 Task: Look for products in the category "Toothpaste" from Jason only.
Action: Mouse moved to (1020, 367)
Screenshot: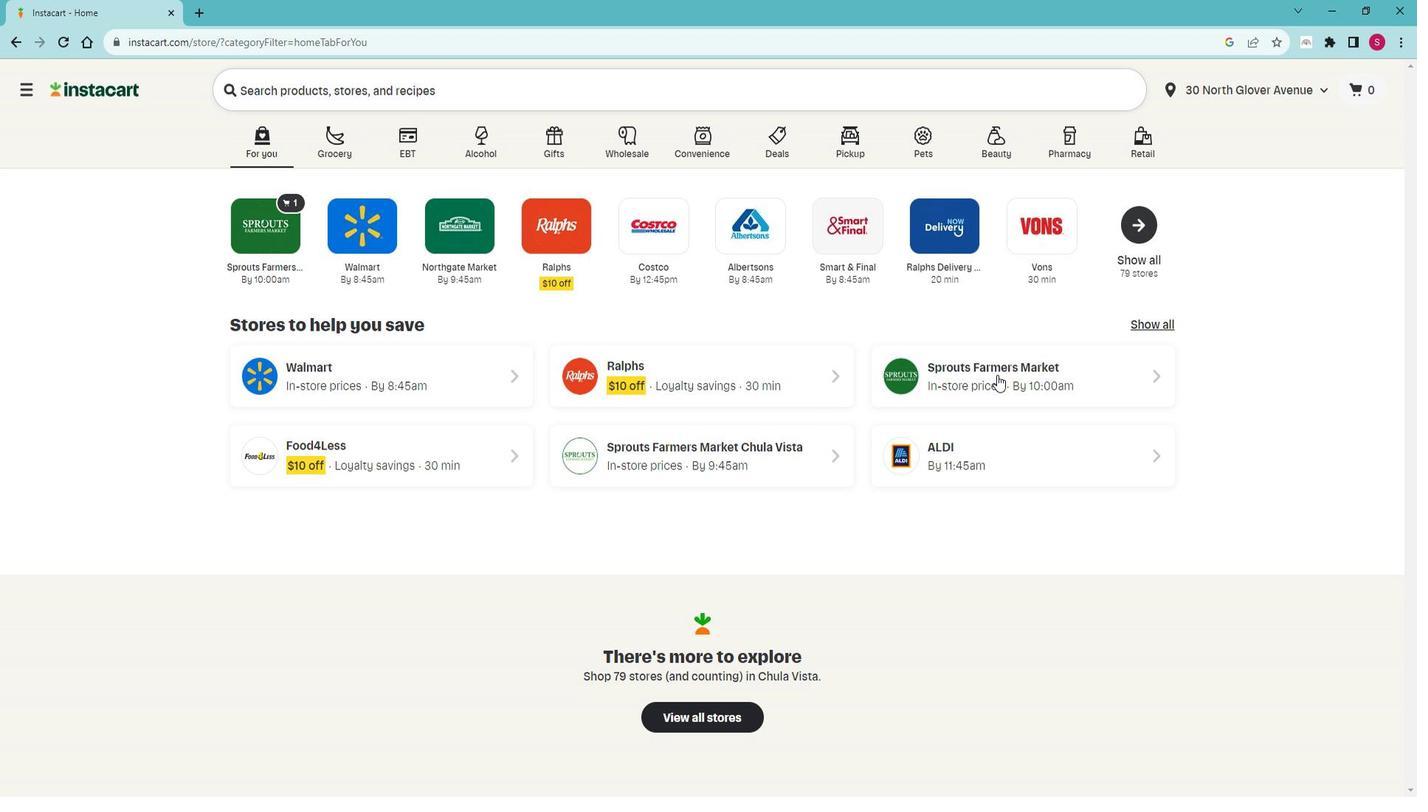 
Action: Mouse pressed left at (1020, 367)
Screenshot: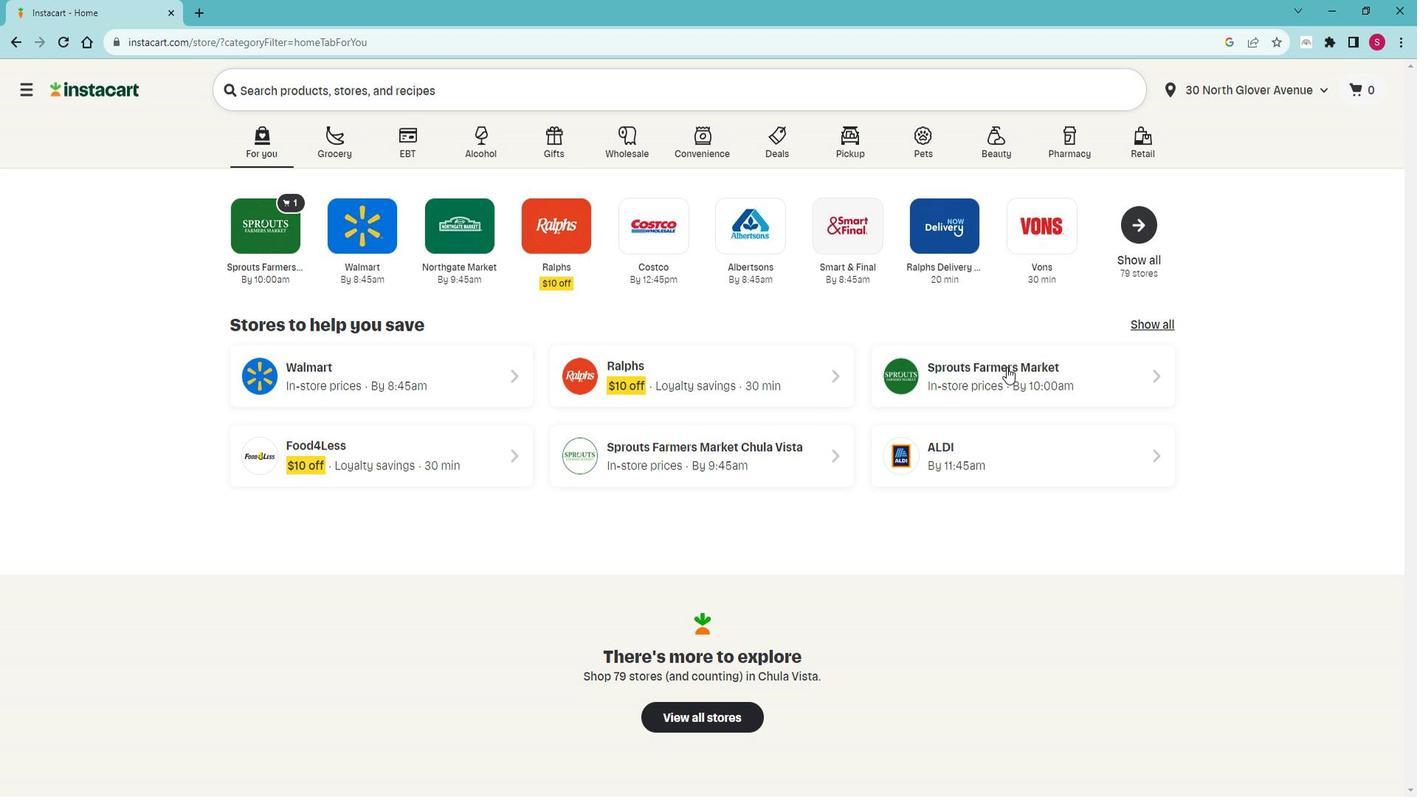 
Action: Mouse moved to (109, 517)
Screenshot: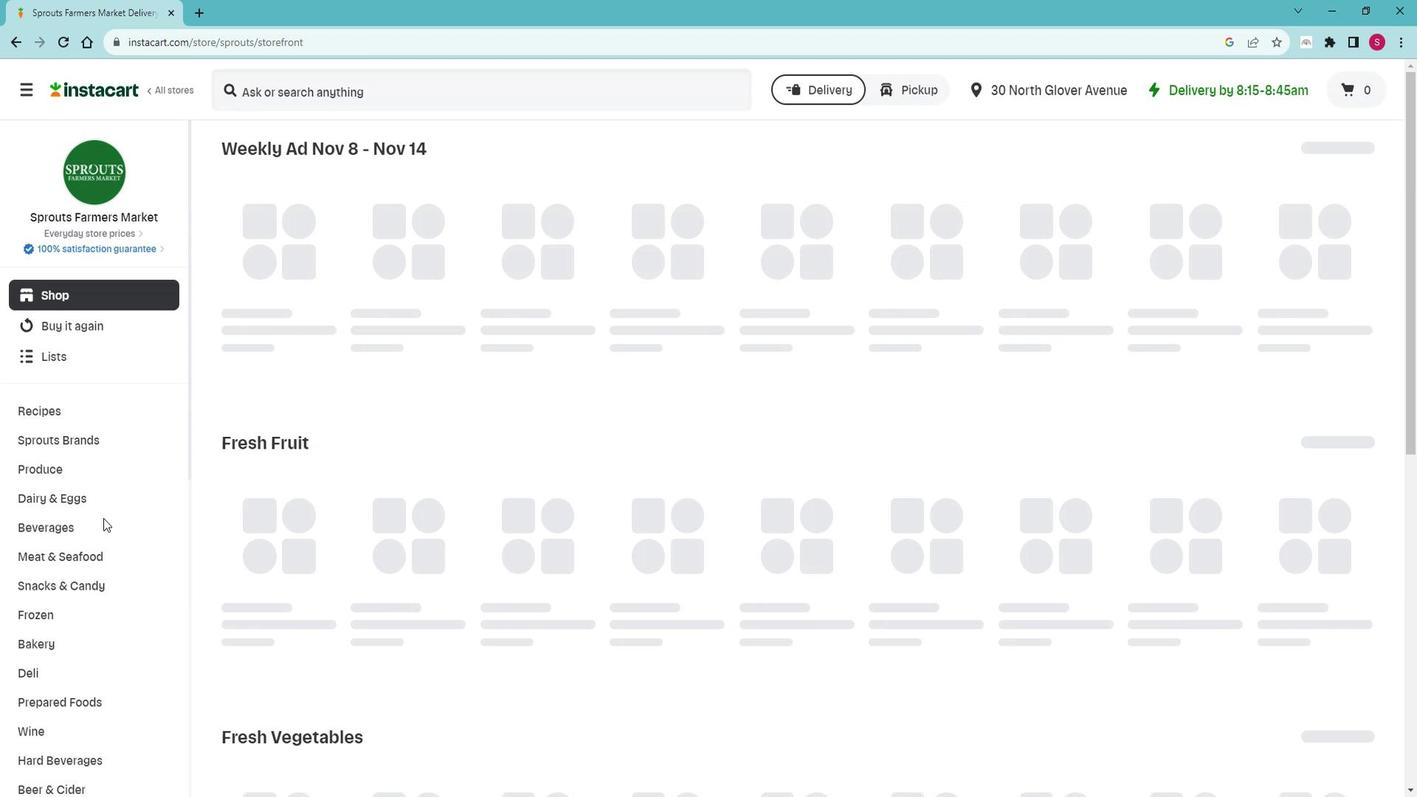 
Action: Mouse scrolled (109, 516) with delta (0, 0)
Screenshot: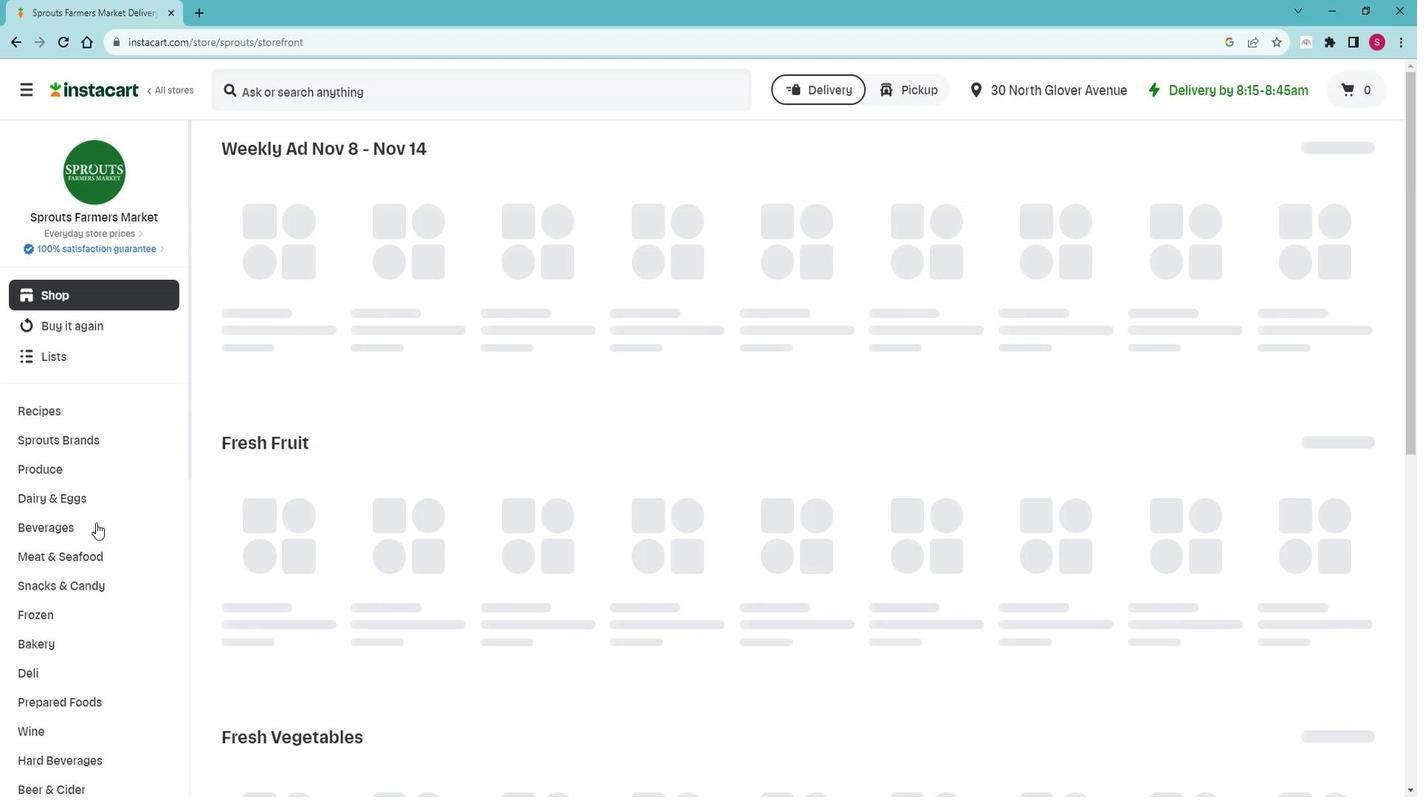 
Action: Mouse scrolled (109, 516) with delta (0, 0)
Screenshot: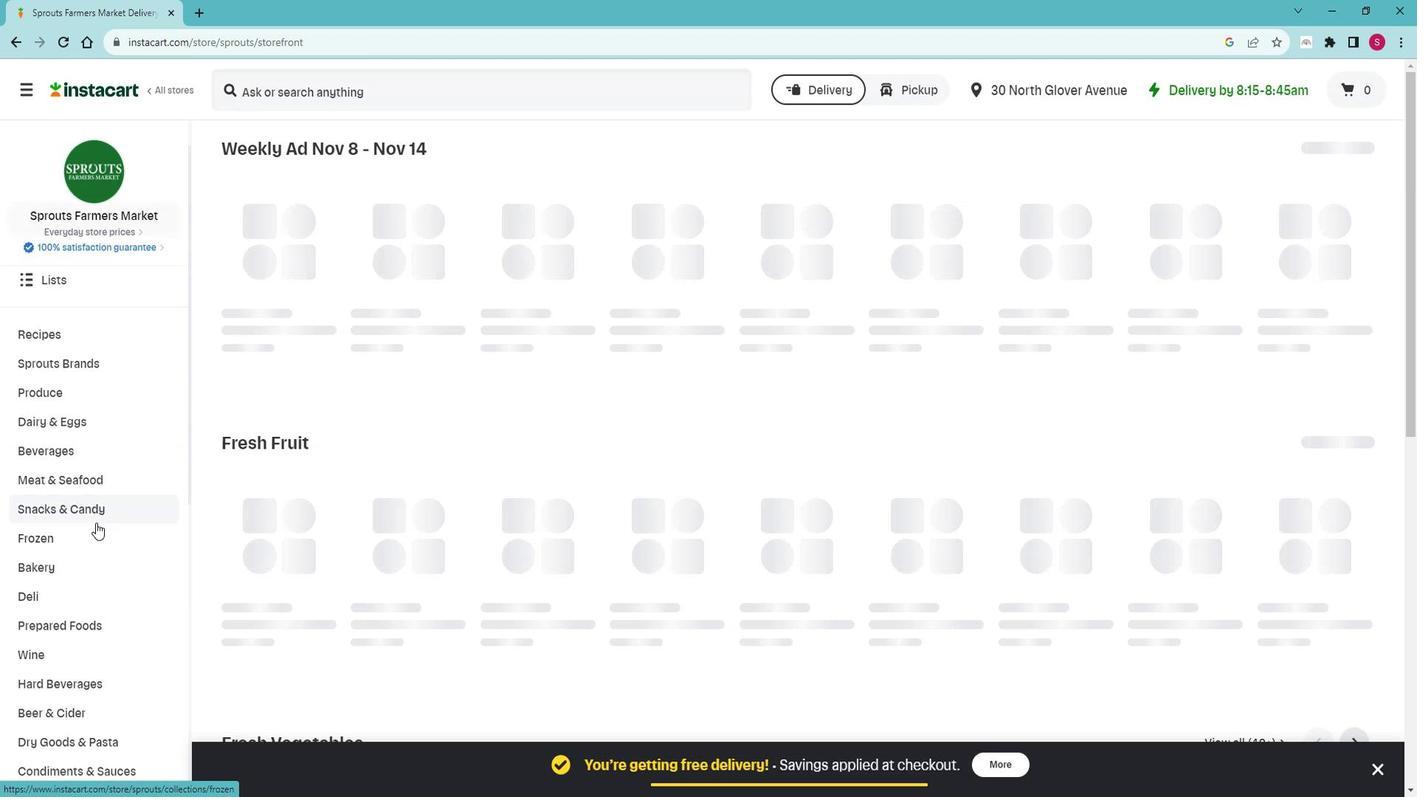 
Action: Mouse moved to (109, 517)
Screenshot: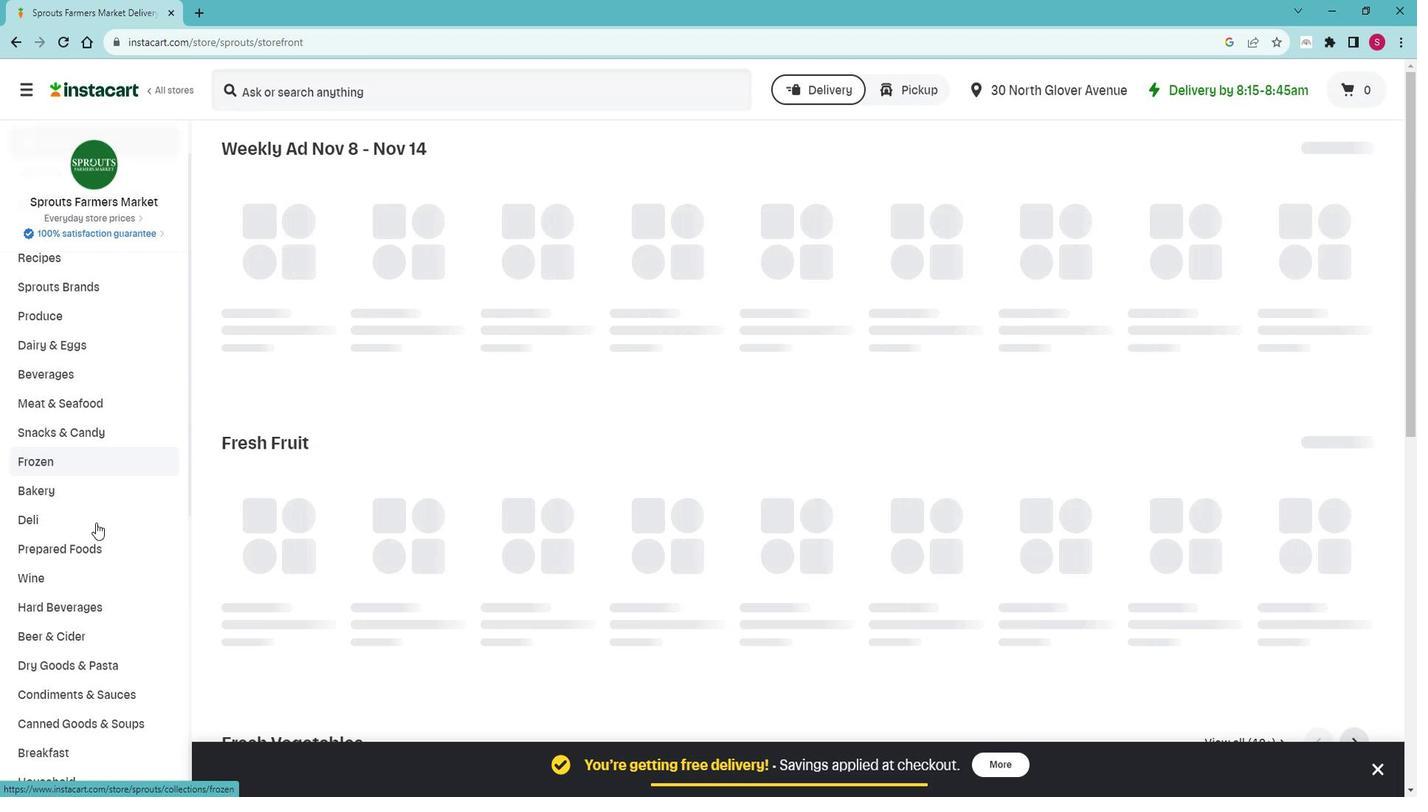 
Action: Mouse scrolled (109, 516) with delta (0, 0)
Screenshot: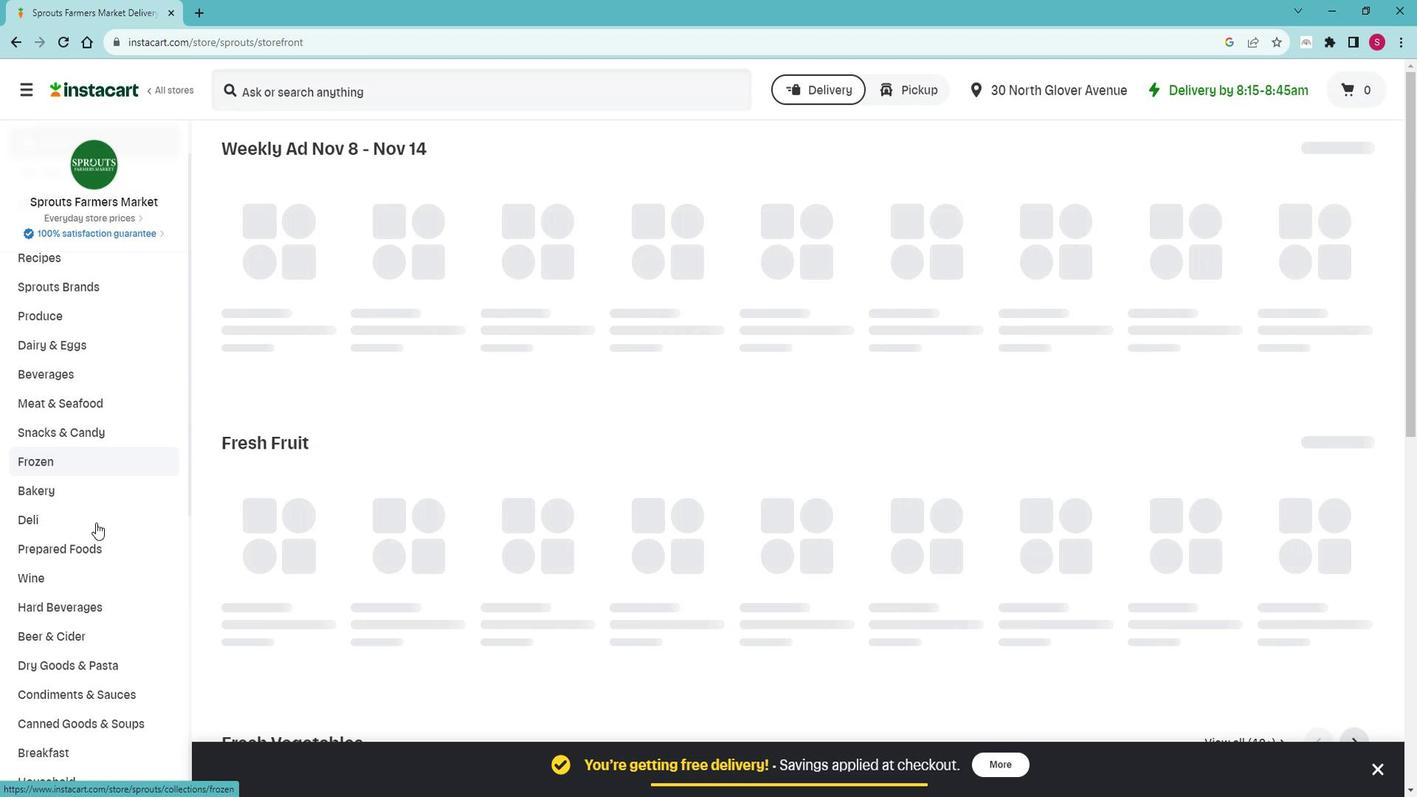 
Action: Mouse moved to (96, 487)
Screenshot: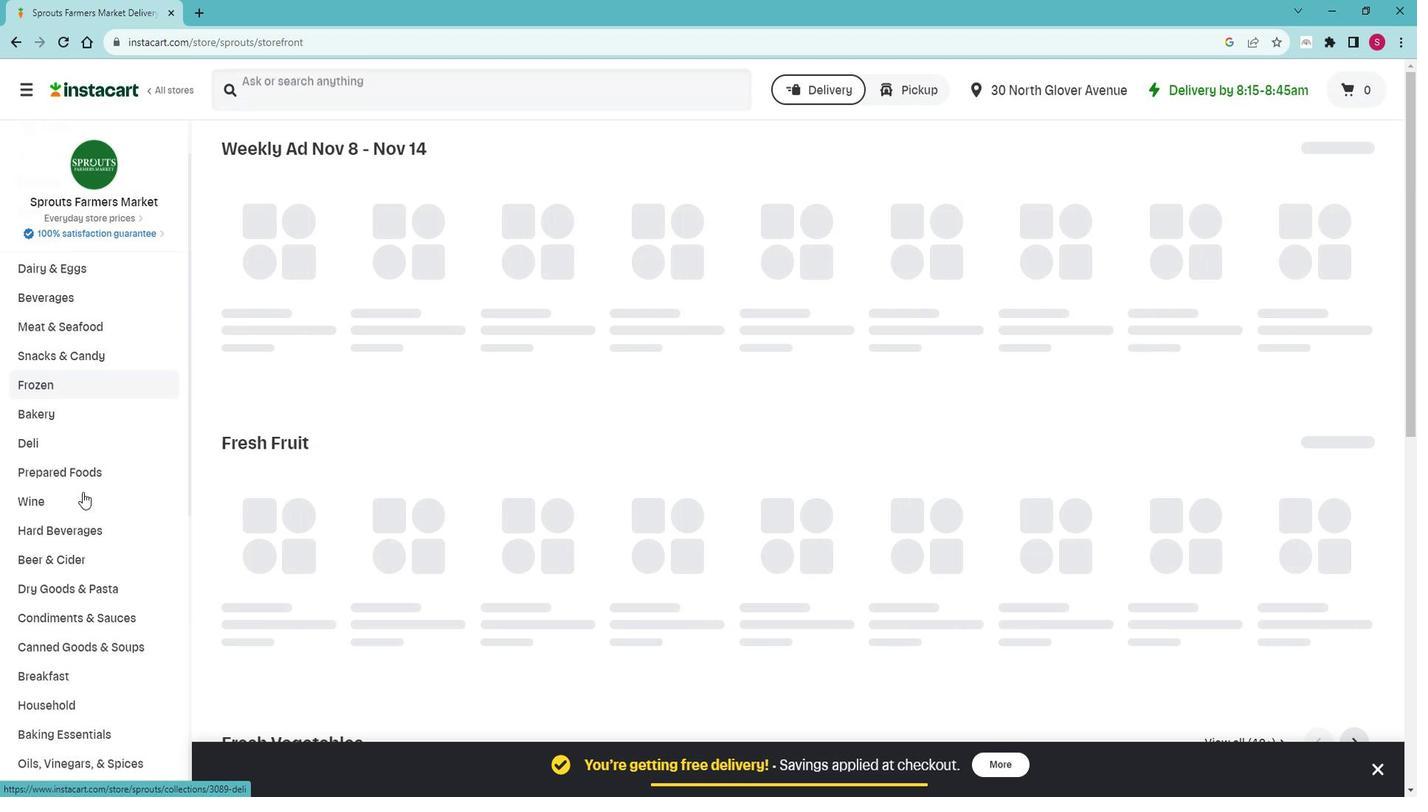 
Action: Mouse scrolled (96, 487) with delta (0, 0)
Screenshot: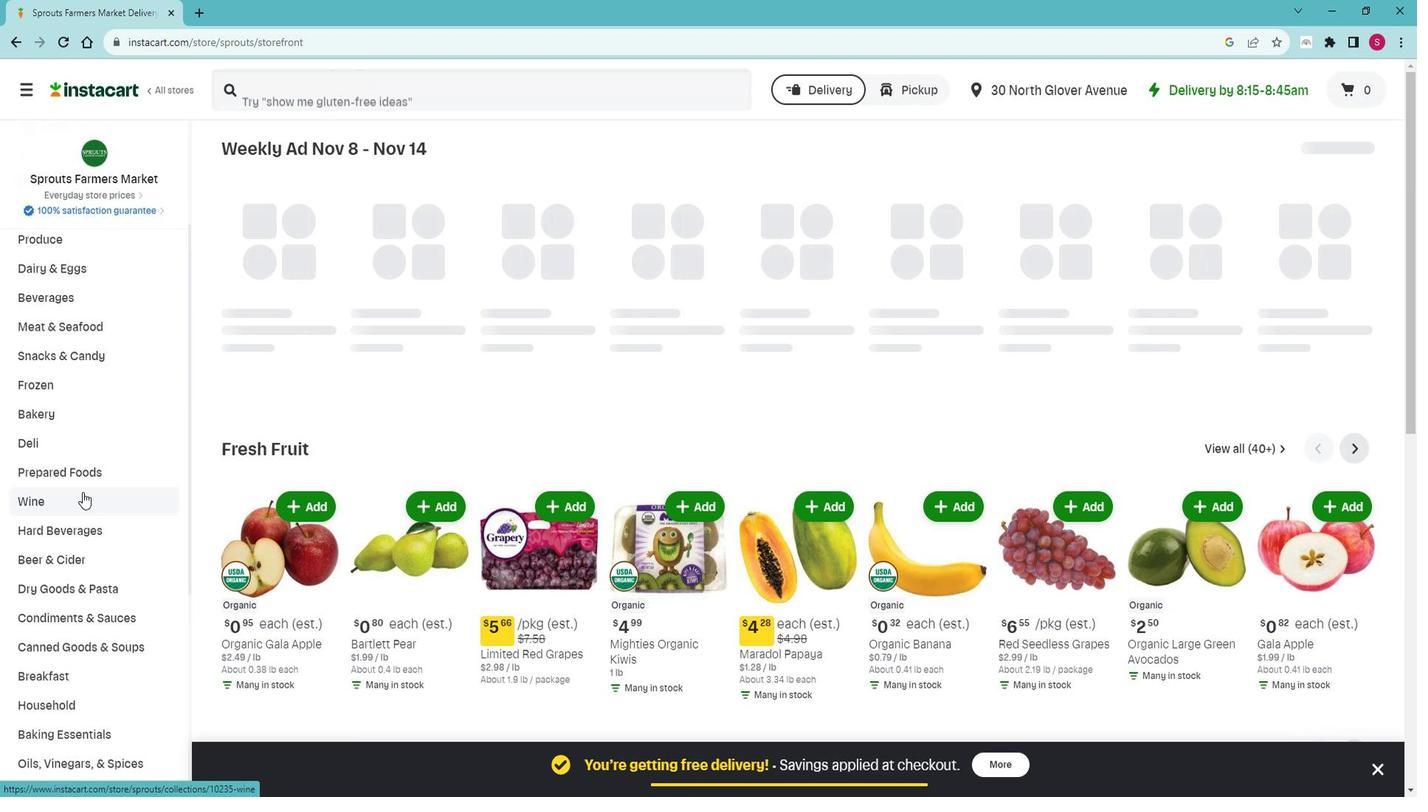 
Action: Mouse scrolled (96, 487) with delta (0, 0)
Screenshot: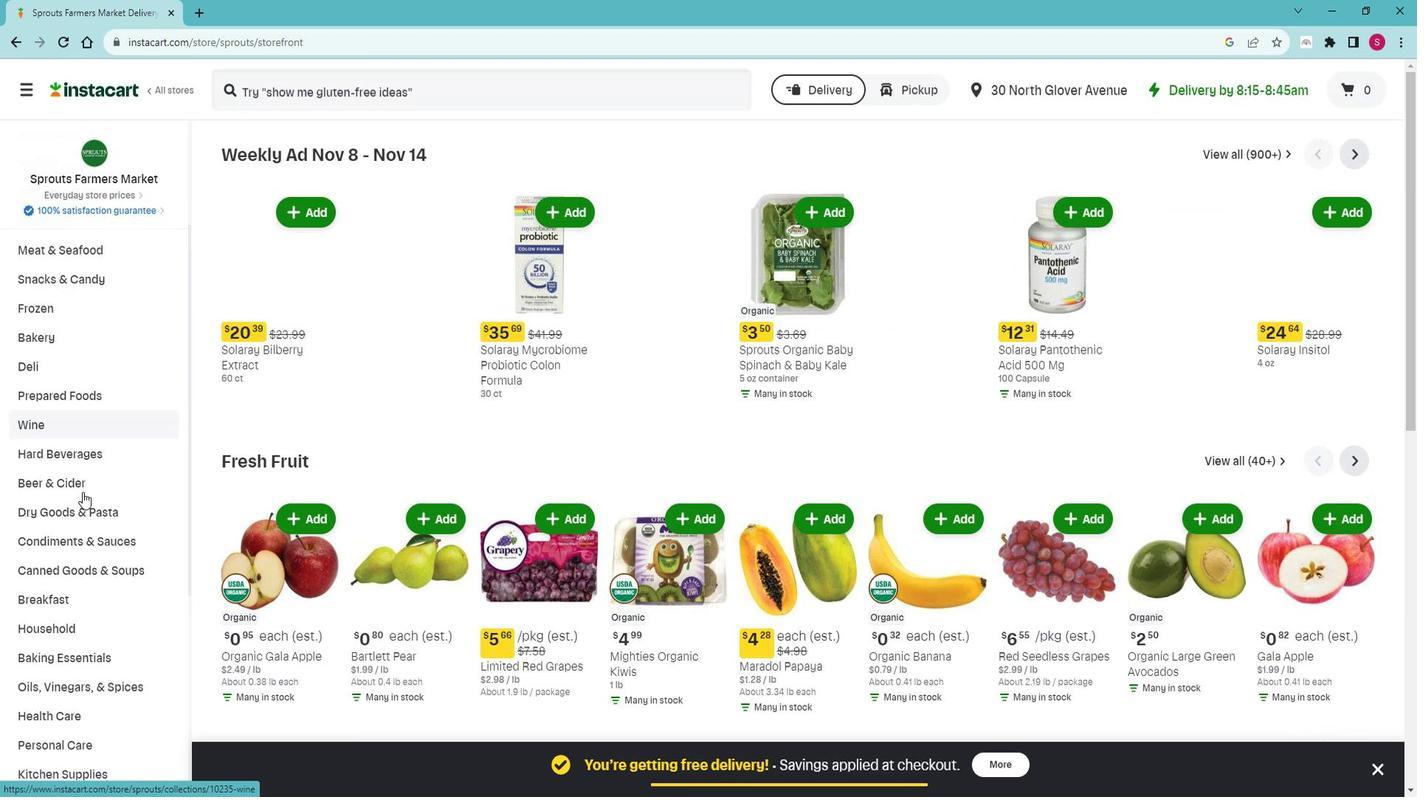 
Action: Mouse scrolled (96, 487) with delta (0, 0)
Screenshot: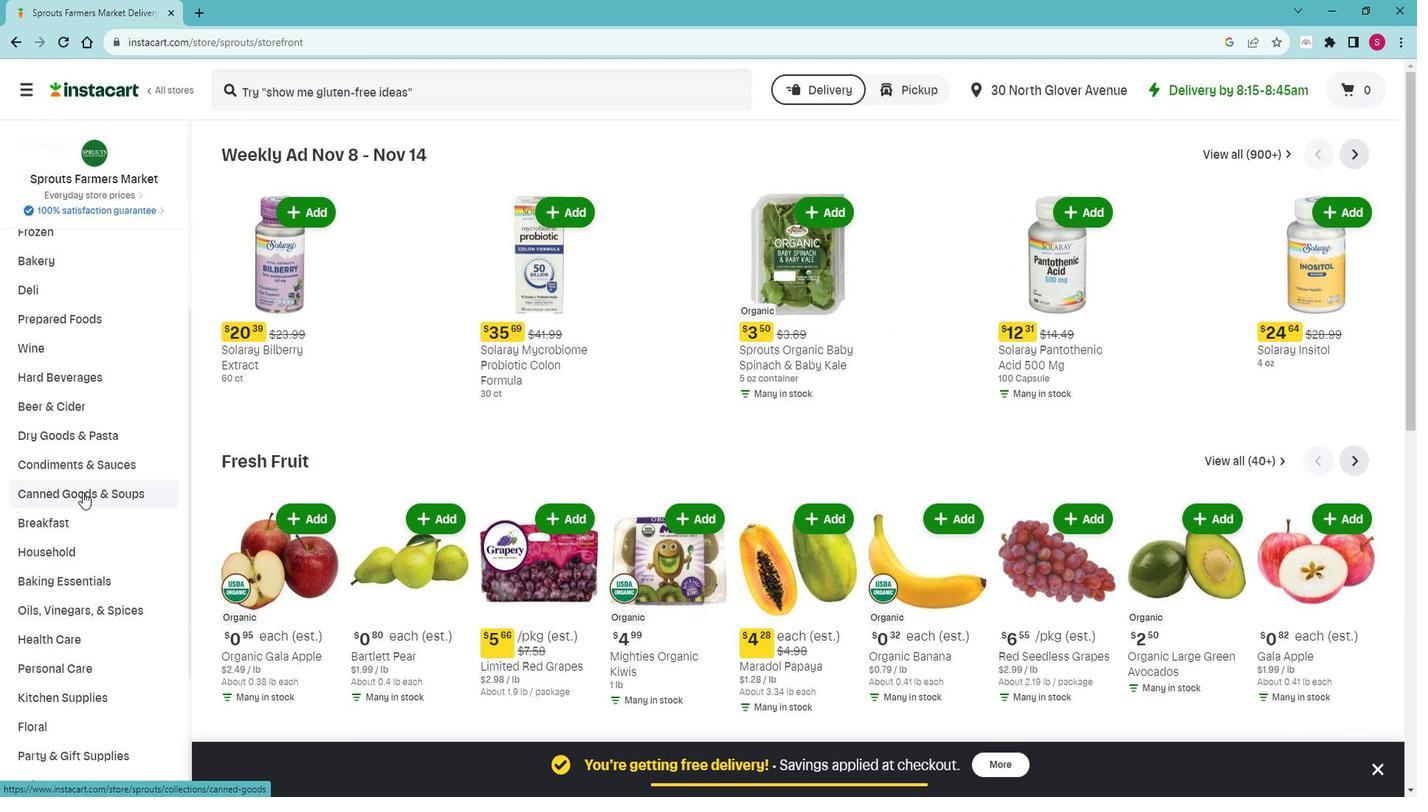
Action: Mouse scrolled (96, 487) with delta (0, 0)
Screenshot: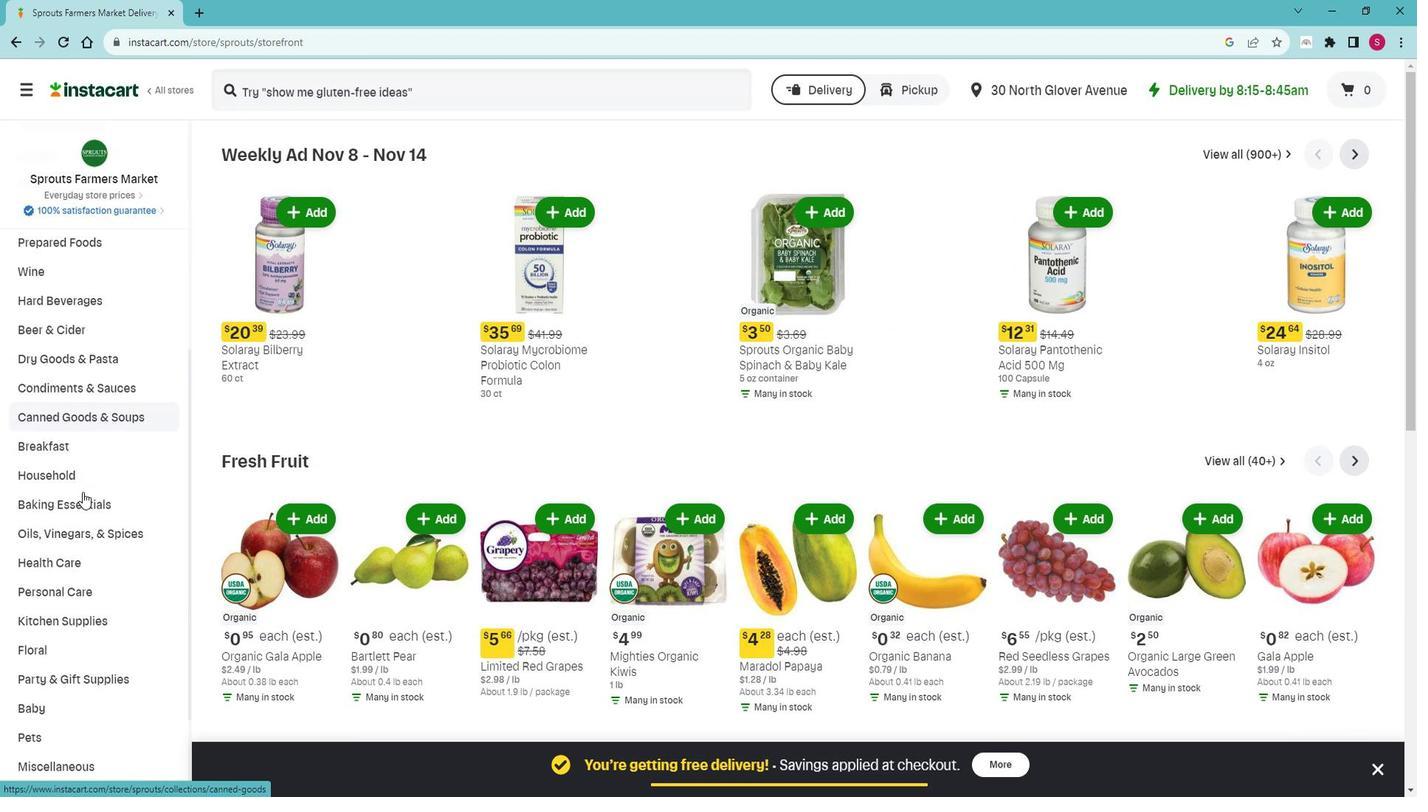 
Action: Mouse moved to (97, 507)
Screenshot: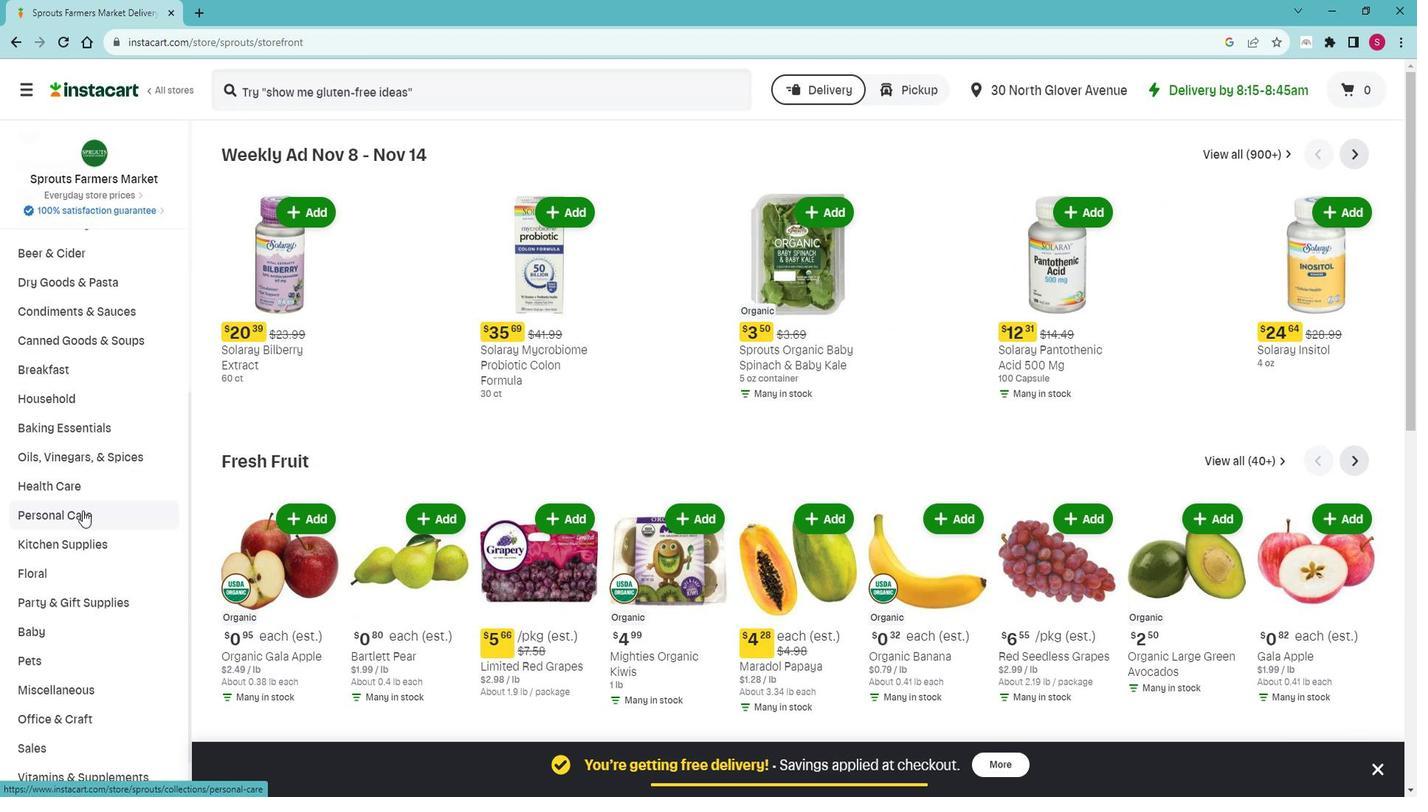 
Action: Mouse pressed left at (97, 507)
Screenshot: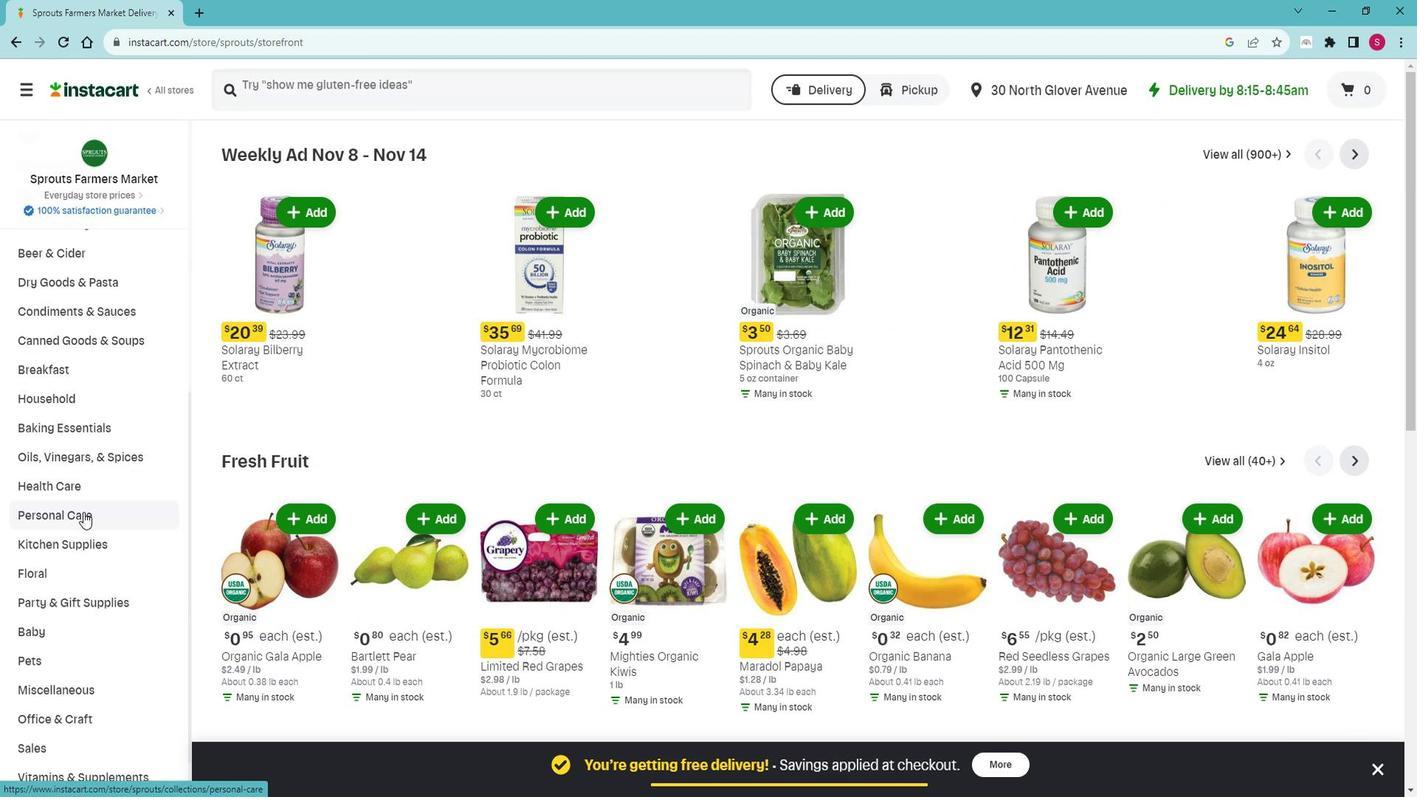
Action: Mouse moved to (109, 566)
Screenshot: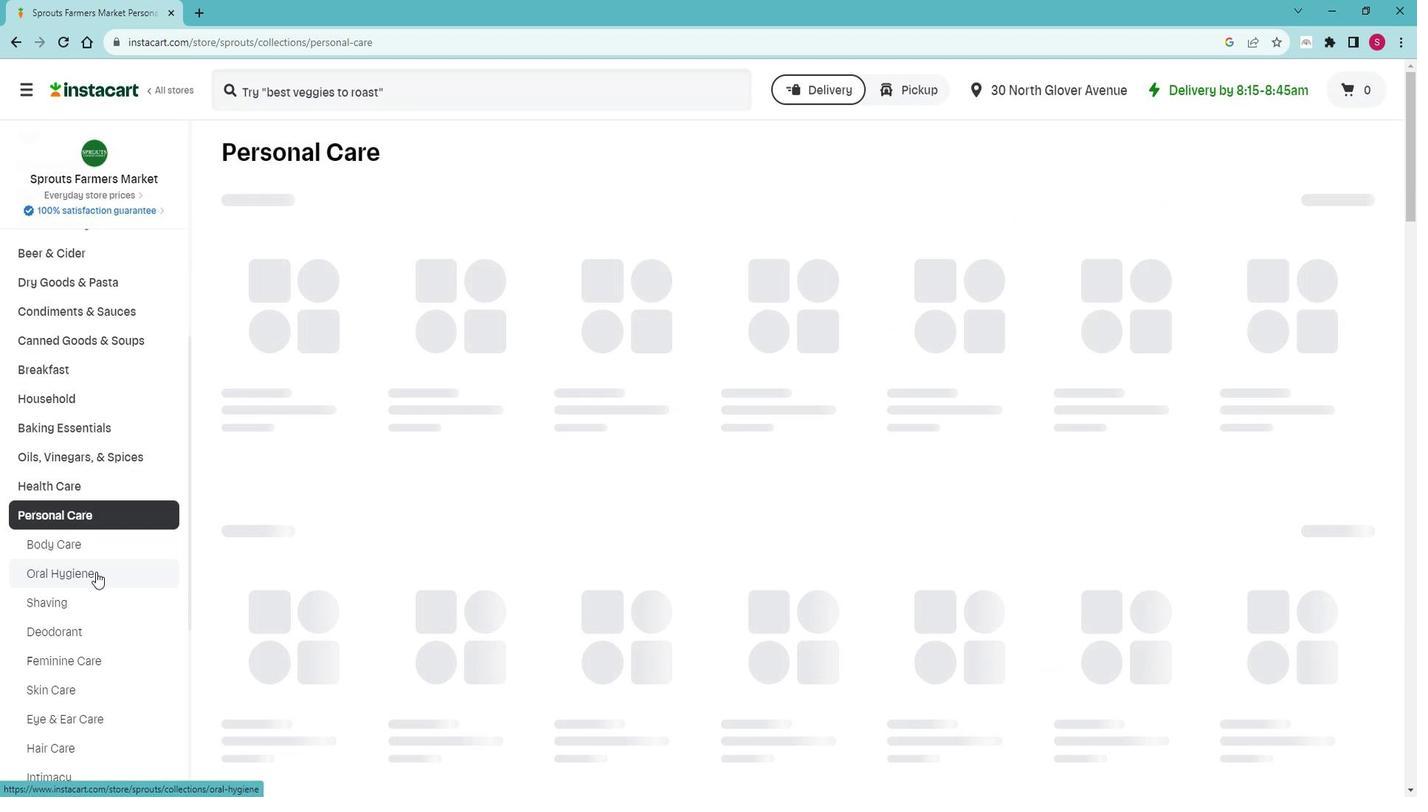 
Action: Mouse pressed left at (109, 566)
Screenshot: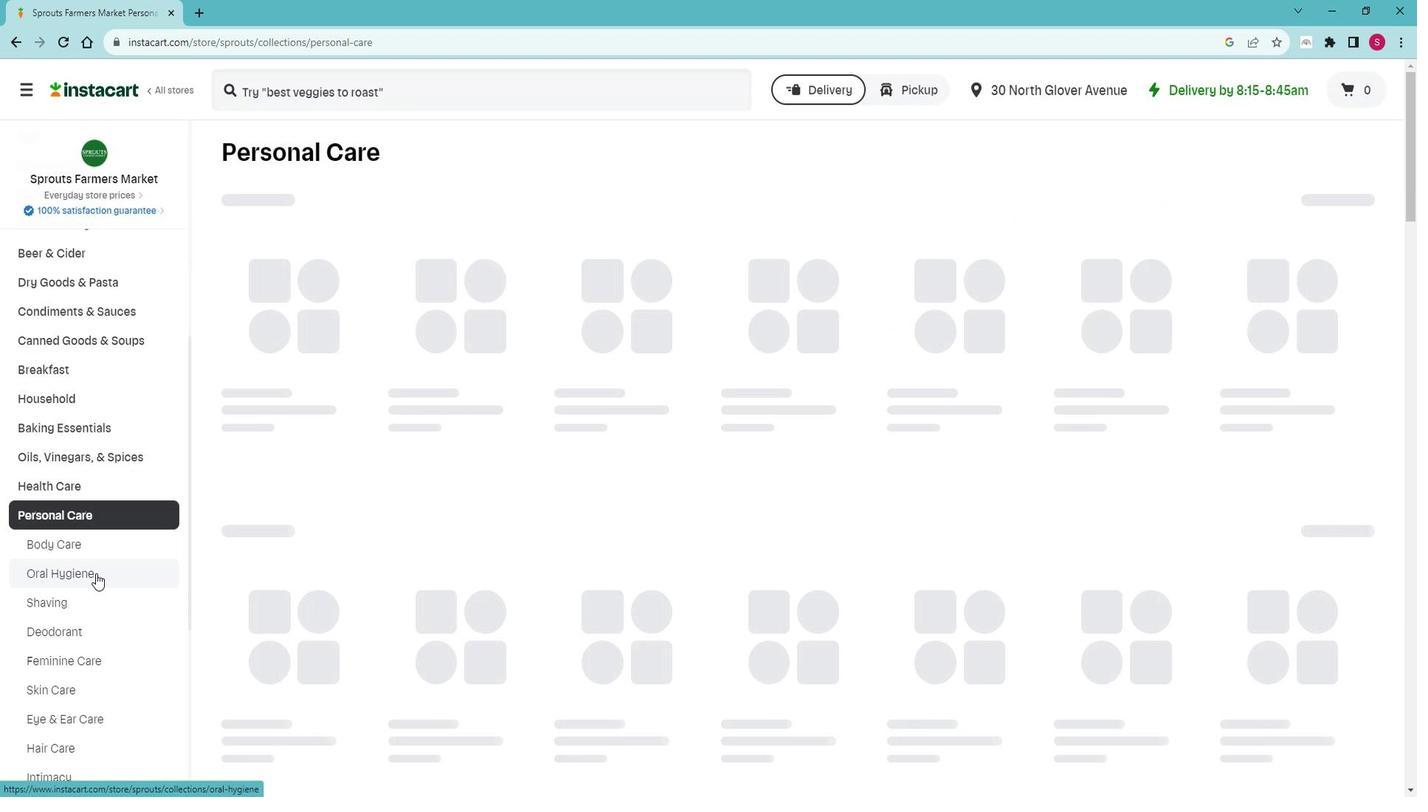 
Action: Mouse moved to (448, 218)
Screenshot: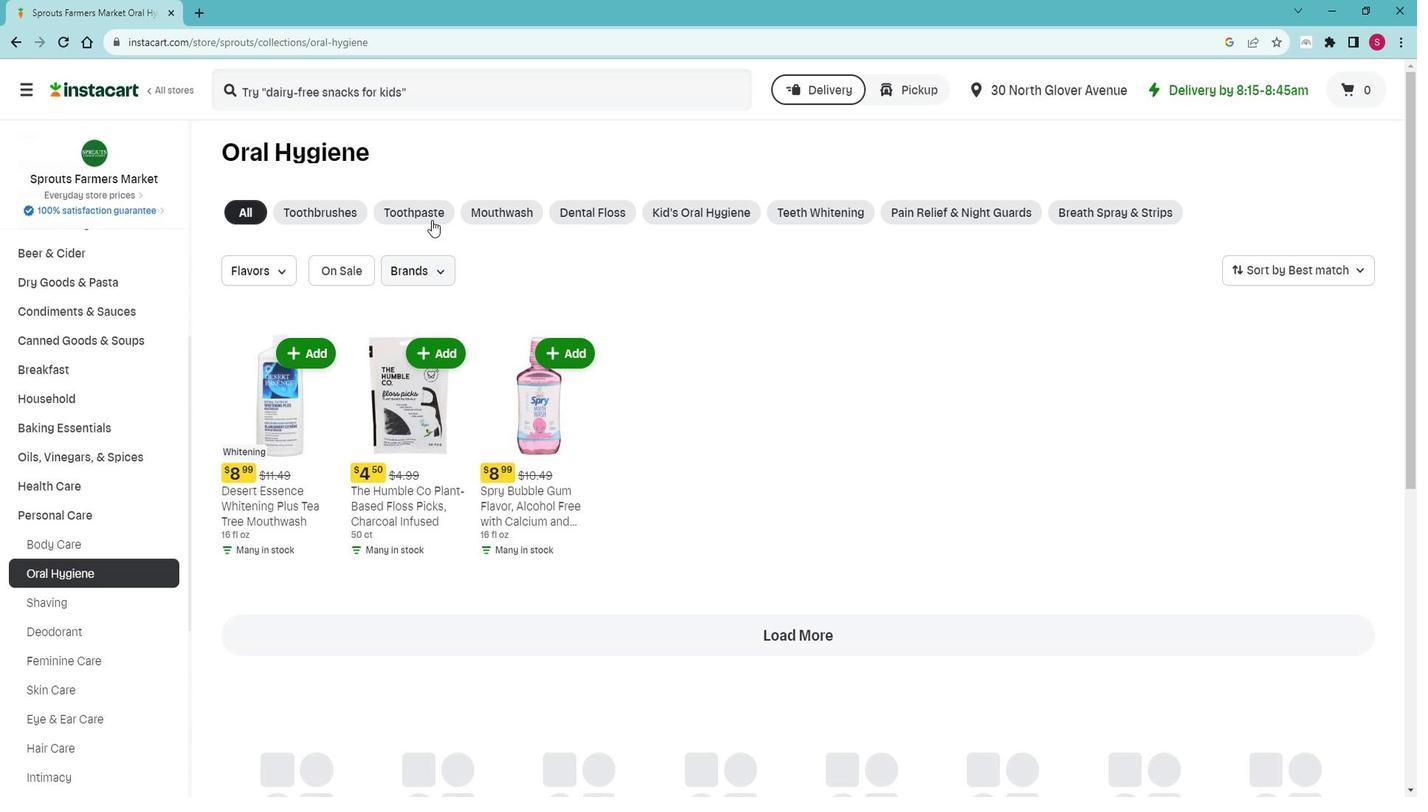 
Action: Mouse pressed left at (448, 218)
Screenshot: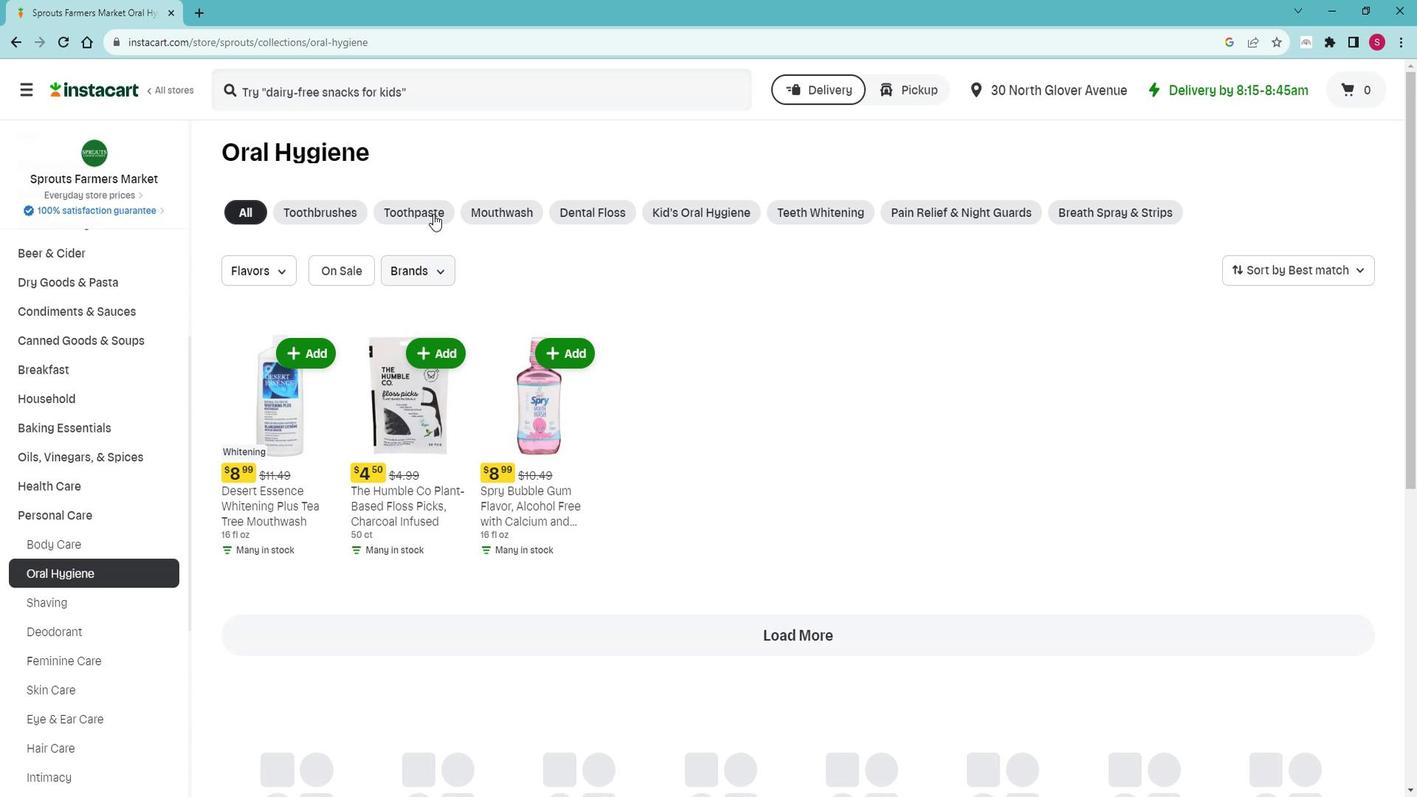 
Action: Mouse moved to (450, 219)
Screenshot: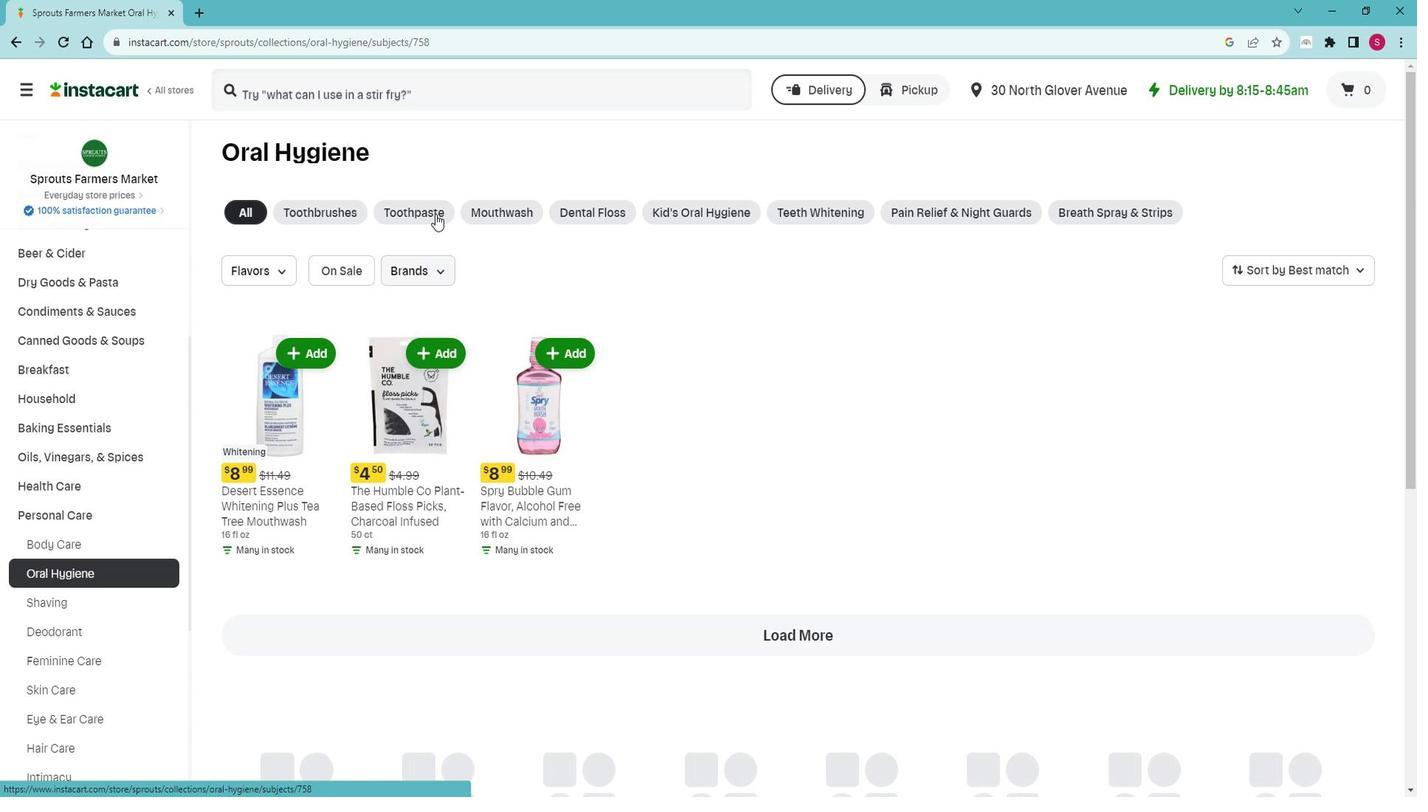 
Action: Mouse pressed left at (450, 219)
Screenshot: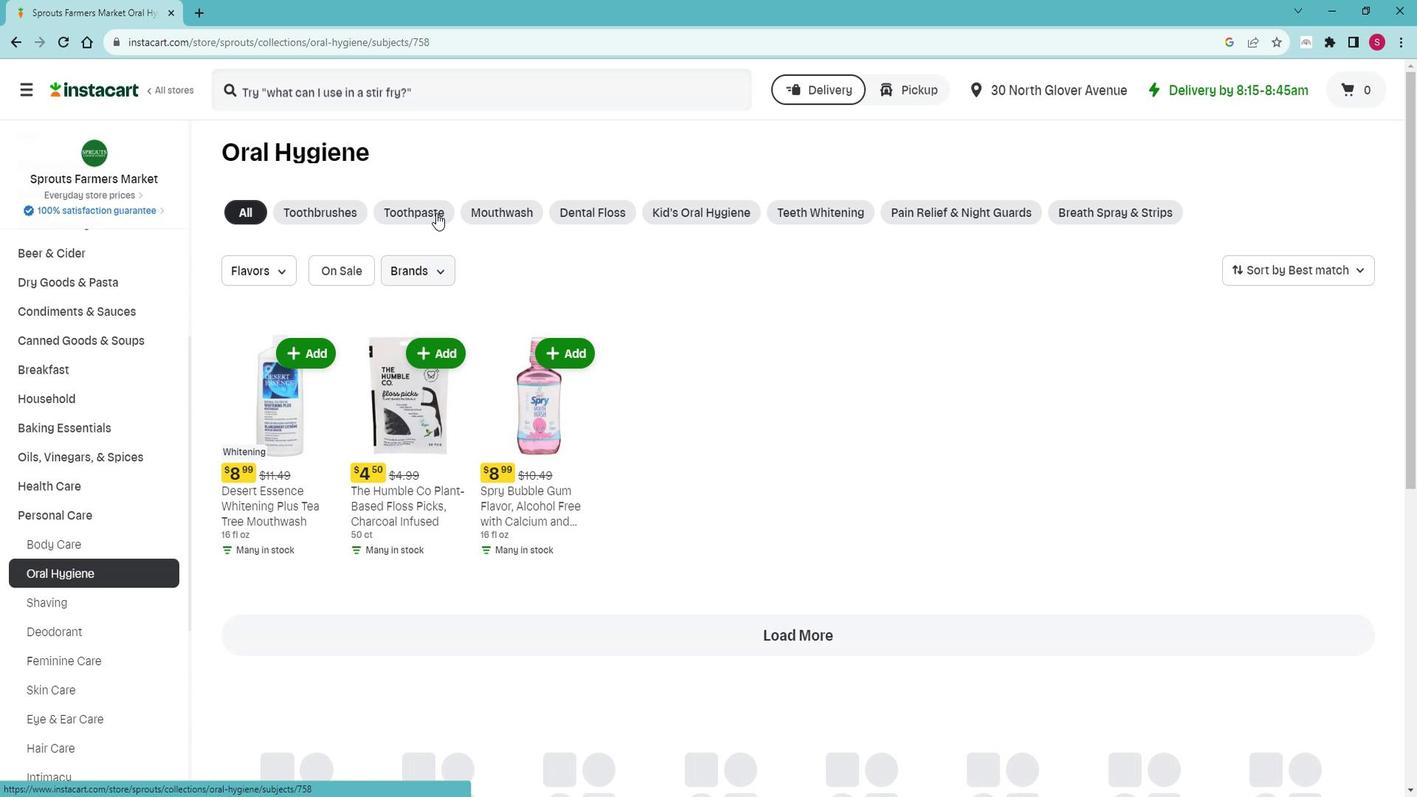 
Action: Mouse moved to (453, 270)
Screenshot: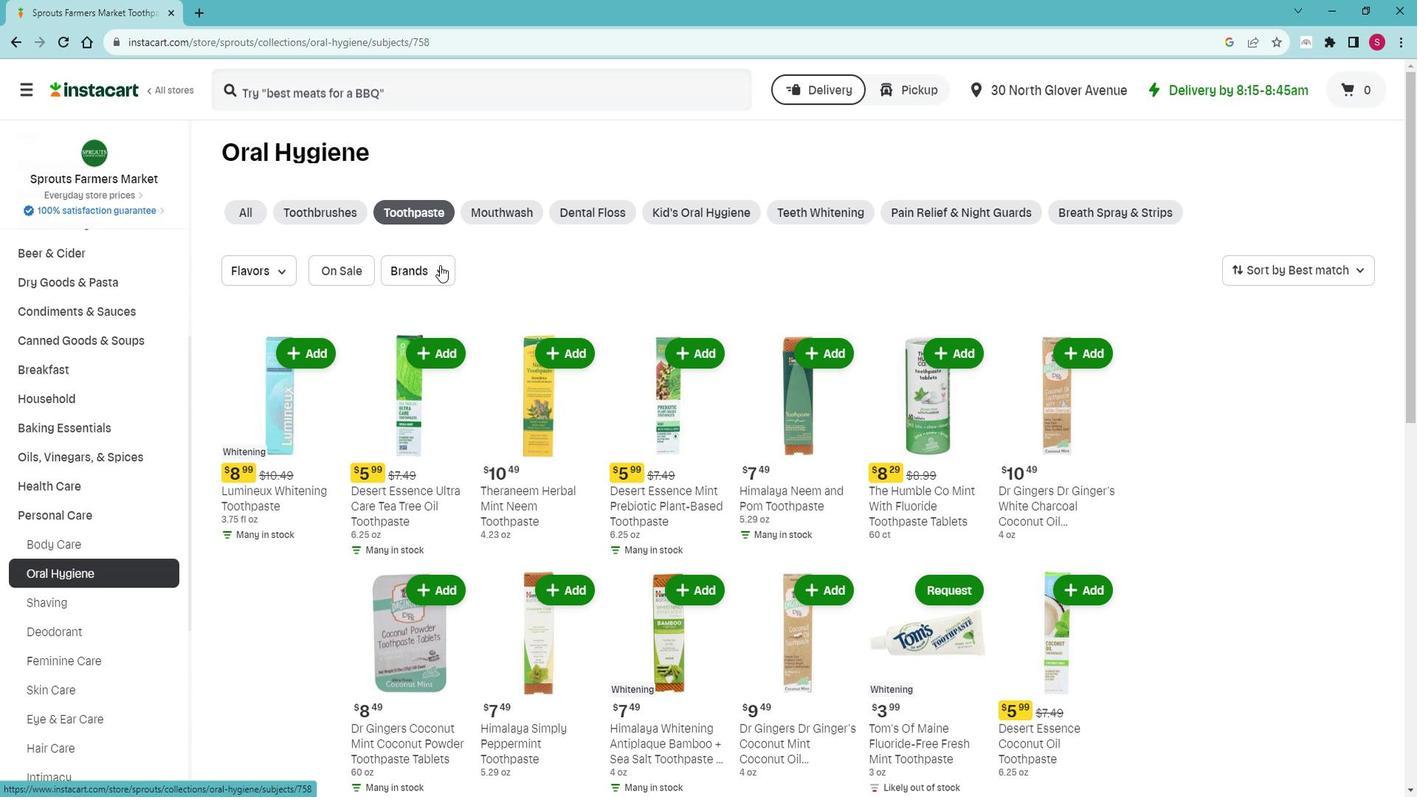 
Action: Mouse pressed left at (453, 270)
Screenshot: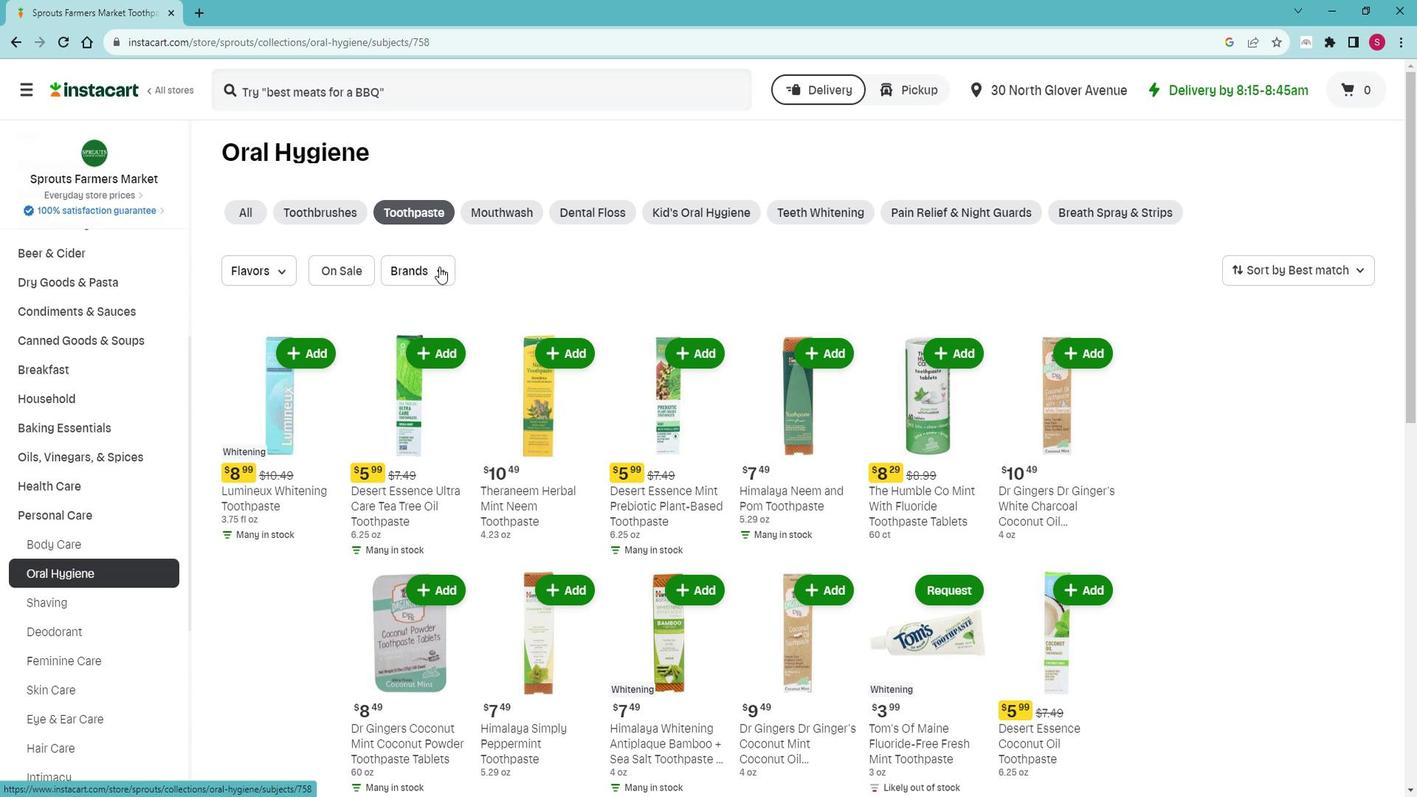 
Action: Mouse moved to (455, 335)
Screenshot: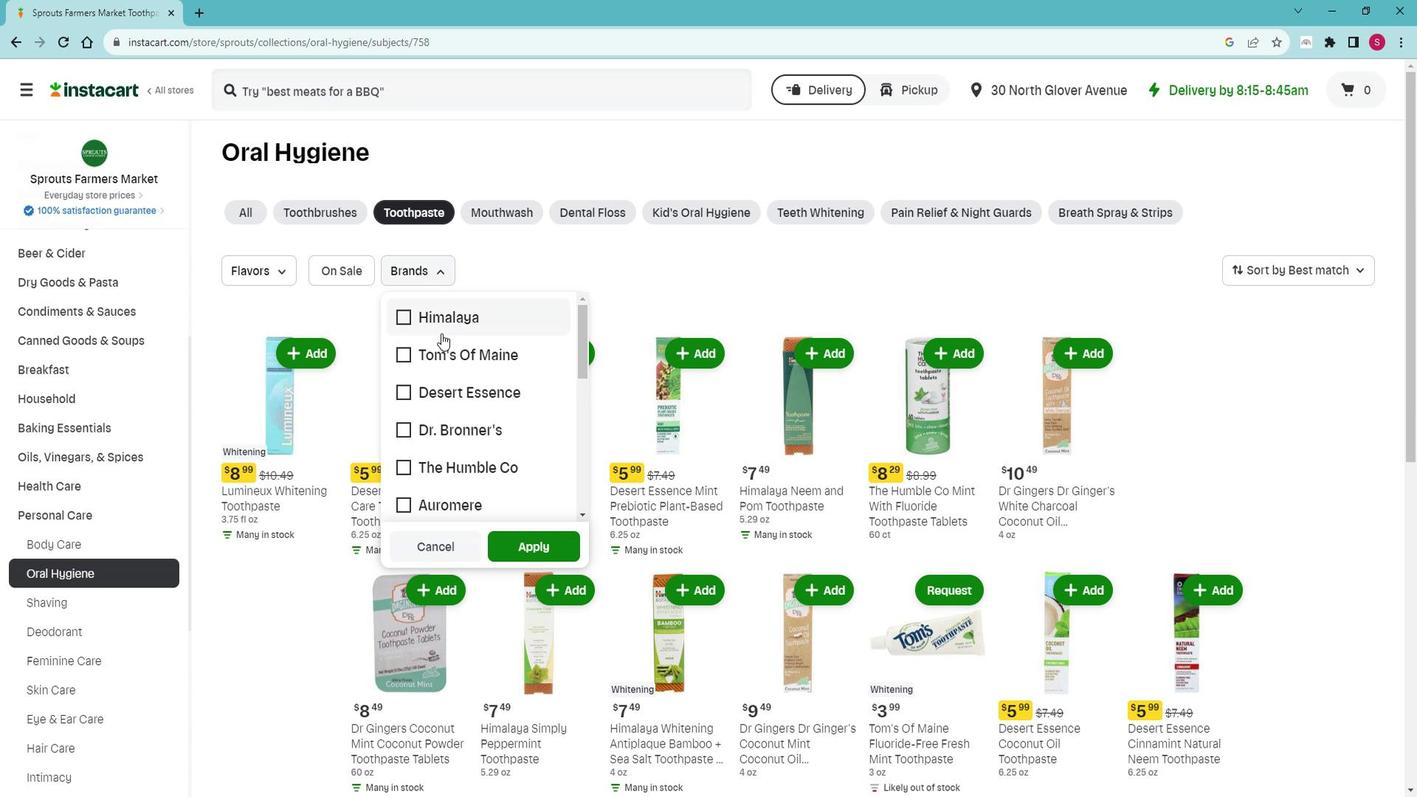 
Action: Mouse scrolled (455, 334) with delta (0, 0)
Screenshot: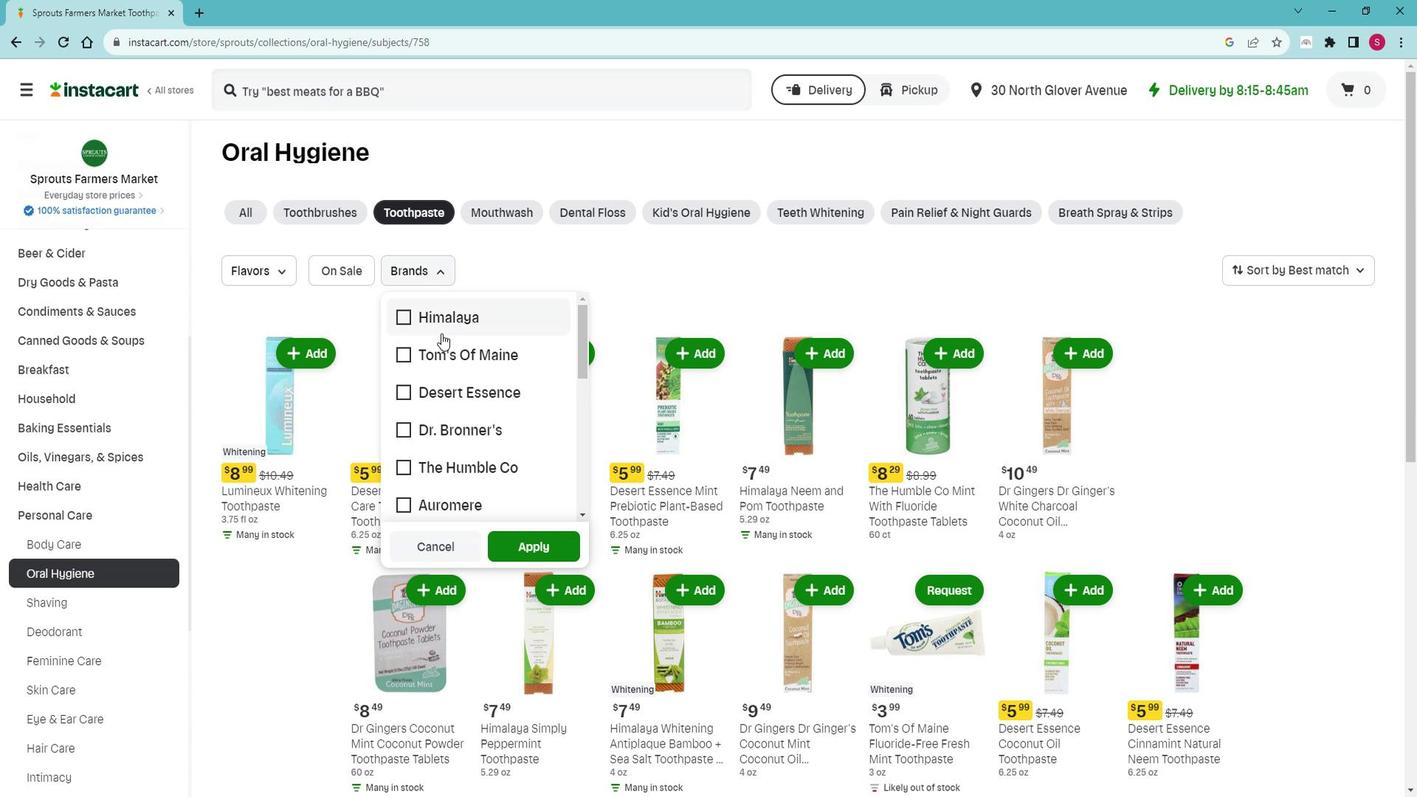 
Action: Mouse moved to (455, 337)
Screenshot: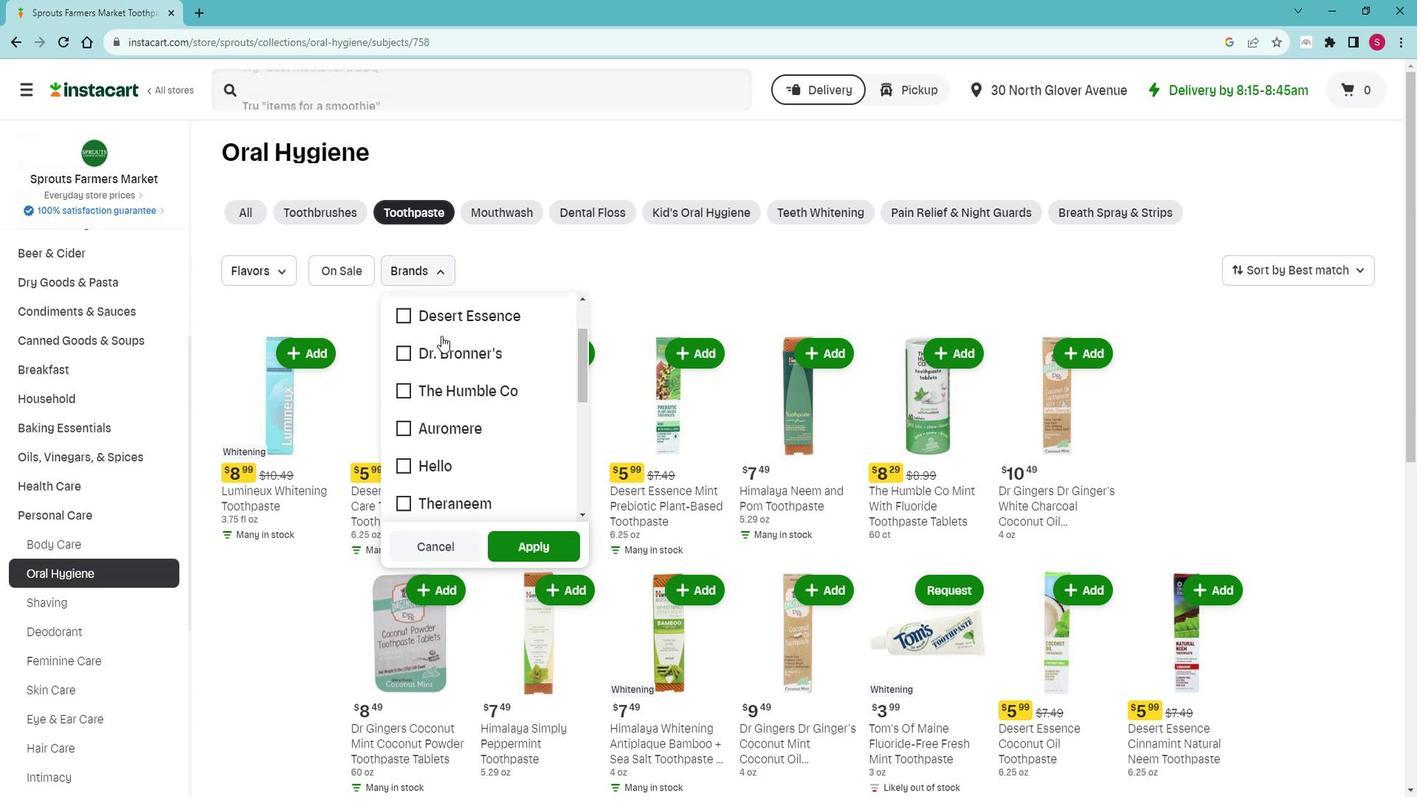 
Action: Mouse scrolled (455, 336) with delta (0, 0)
Screenshot: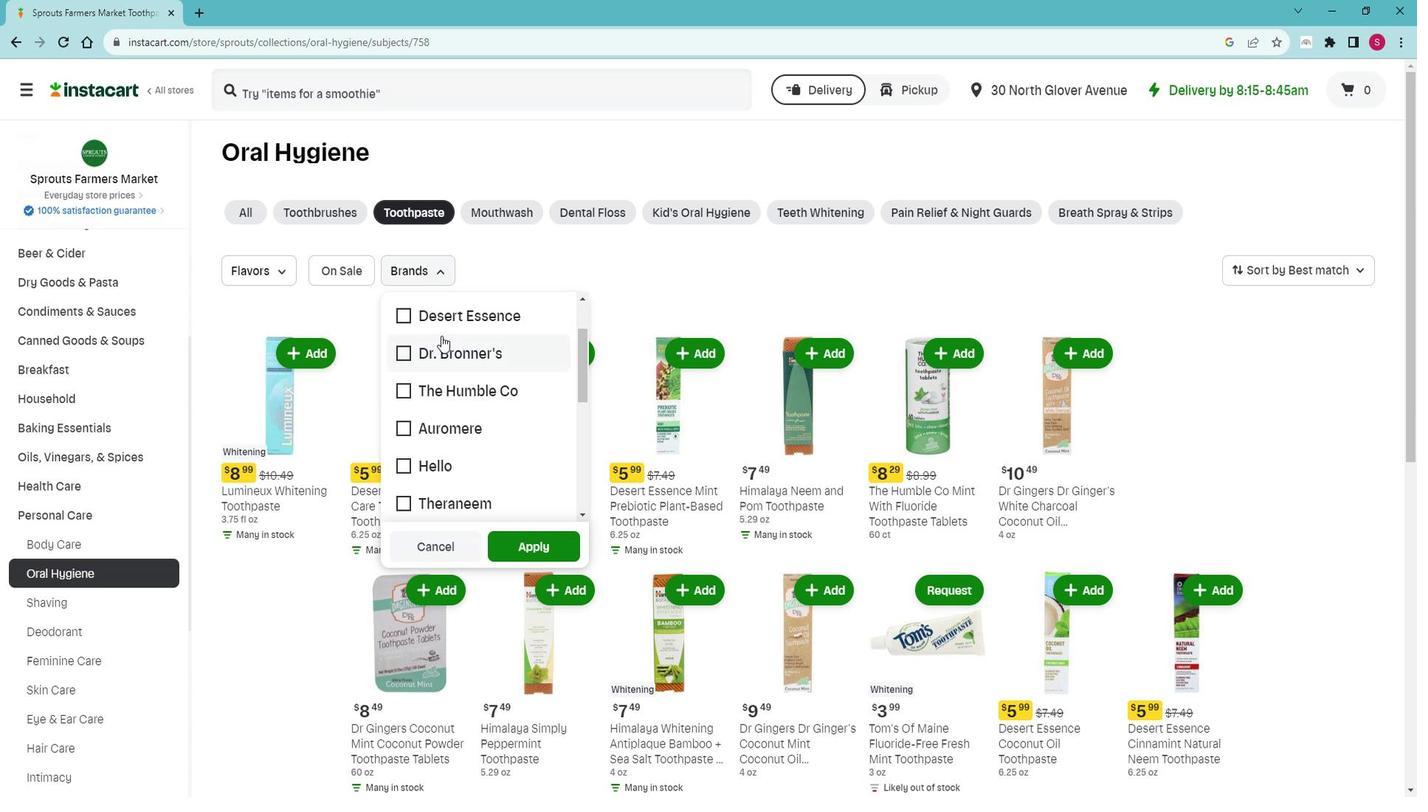 
Action: Mouse scrolled (455, 336) with delta (0, 0)
Screenshot: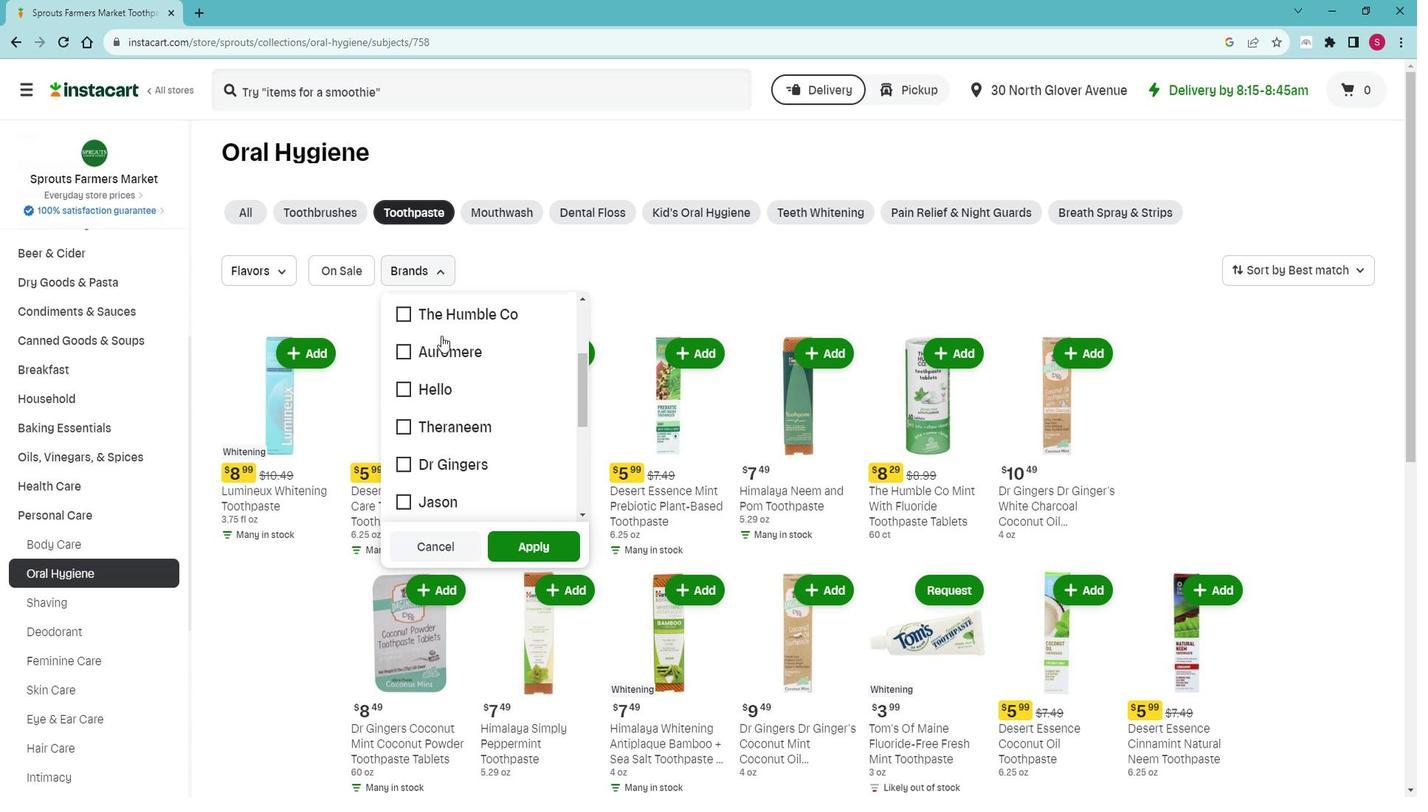 
Action: Mouse moved to (440, 420)
Screenshot: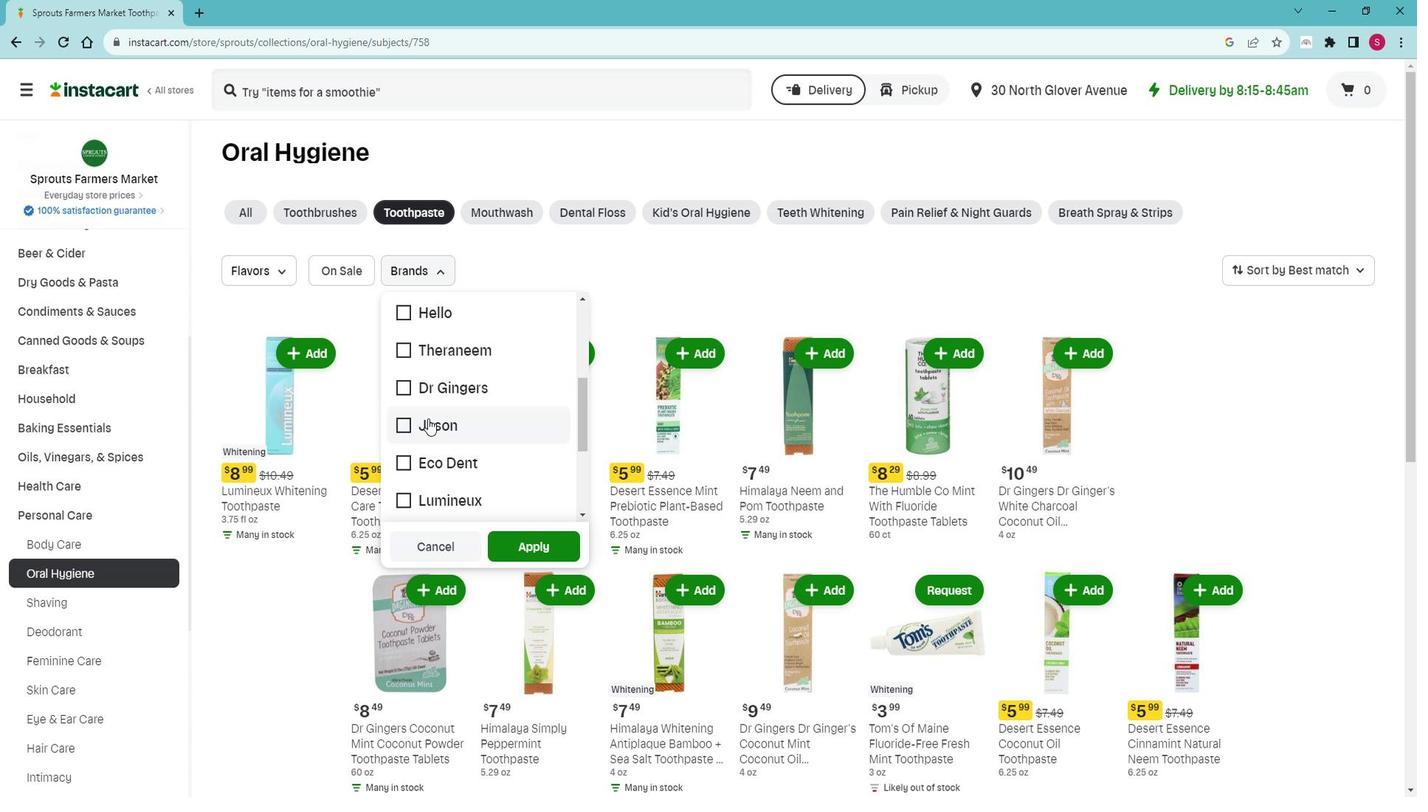 
Action: Mouse pressed left at (440, 420)
Screenshot: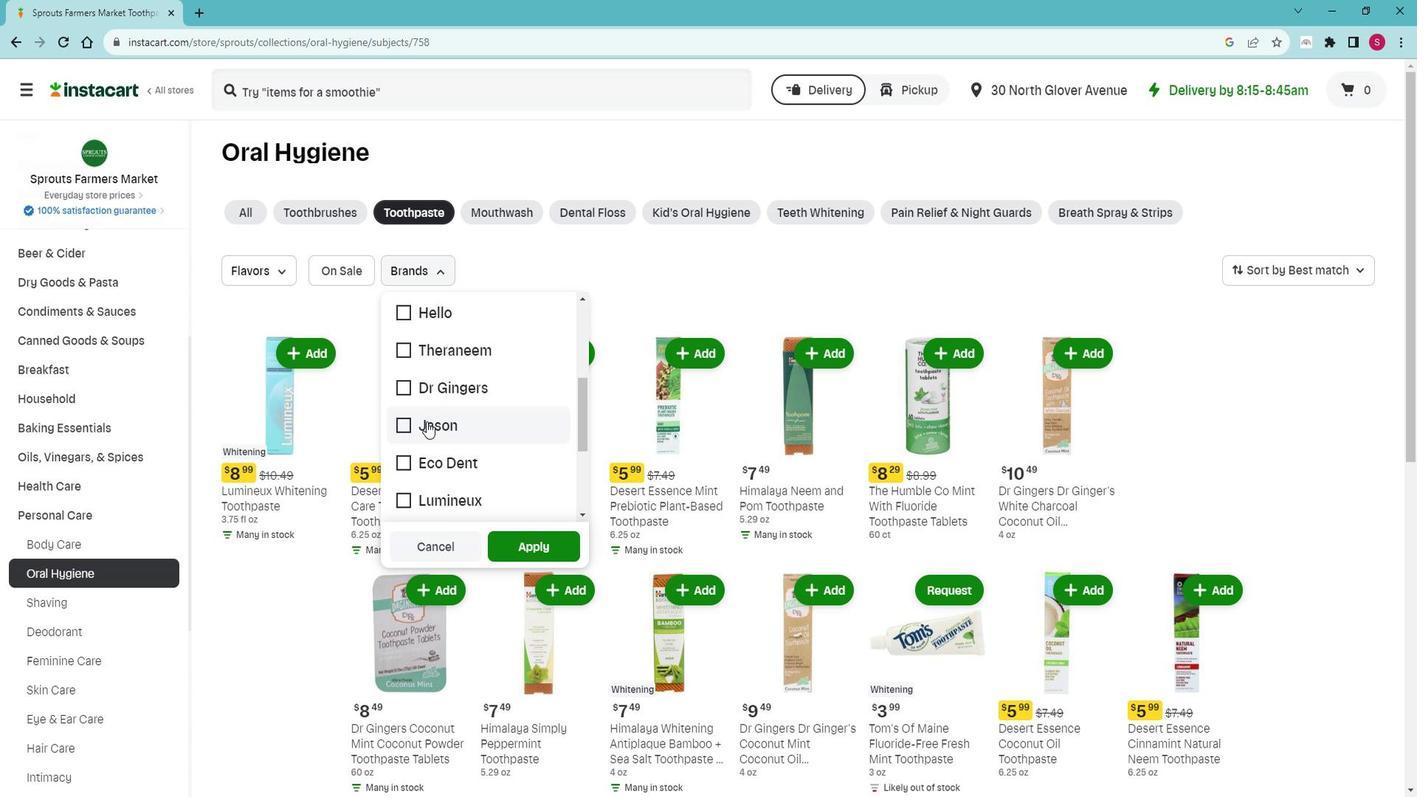 
Action: Mouse moved to (518, 539)
Screenshot: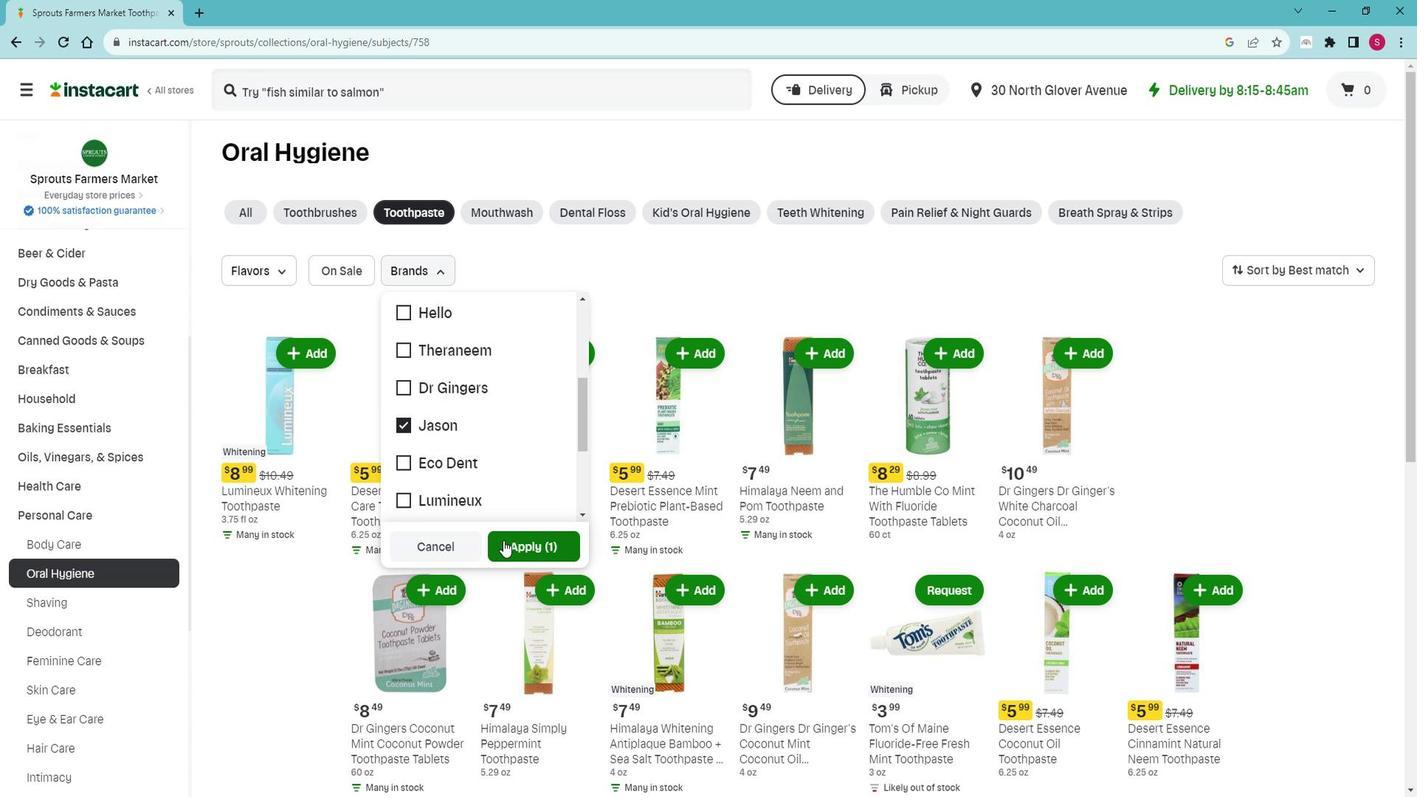 
Action: Mouse pressed left at (518, 539)
Screenshot: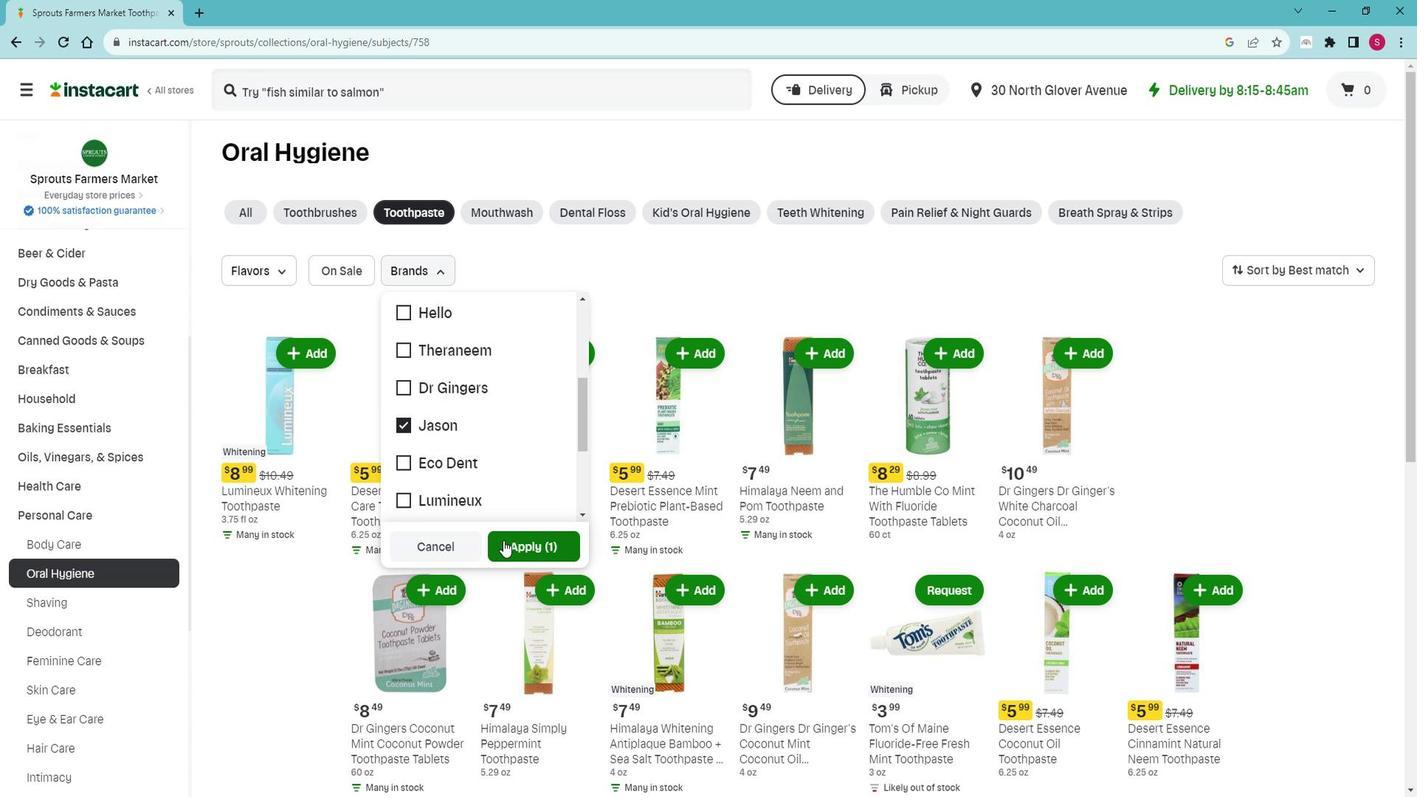 
Action: Mouse moved to (691, 343)
Screenshot: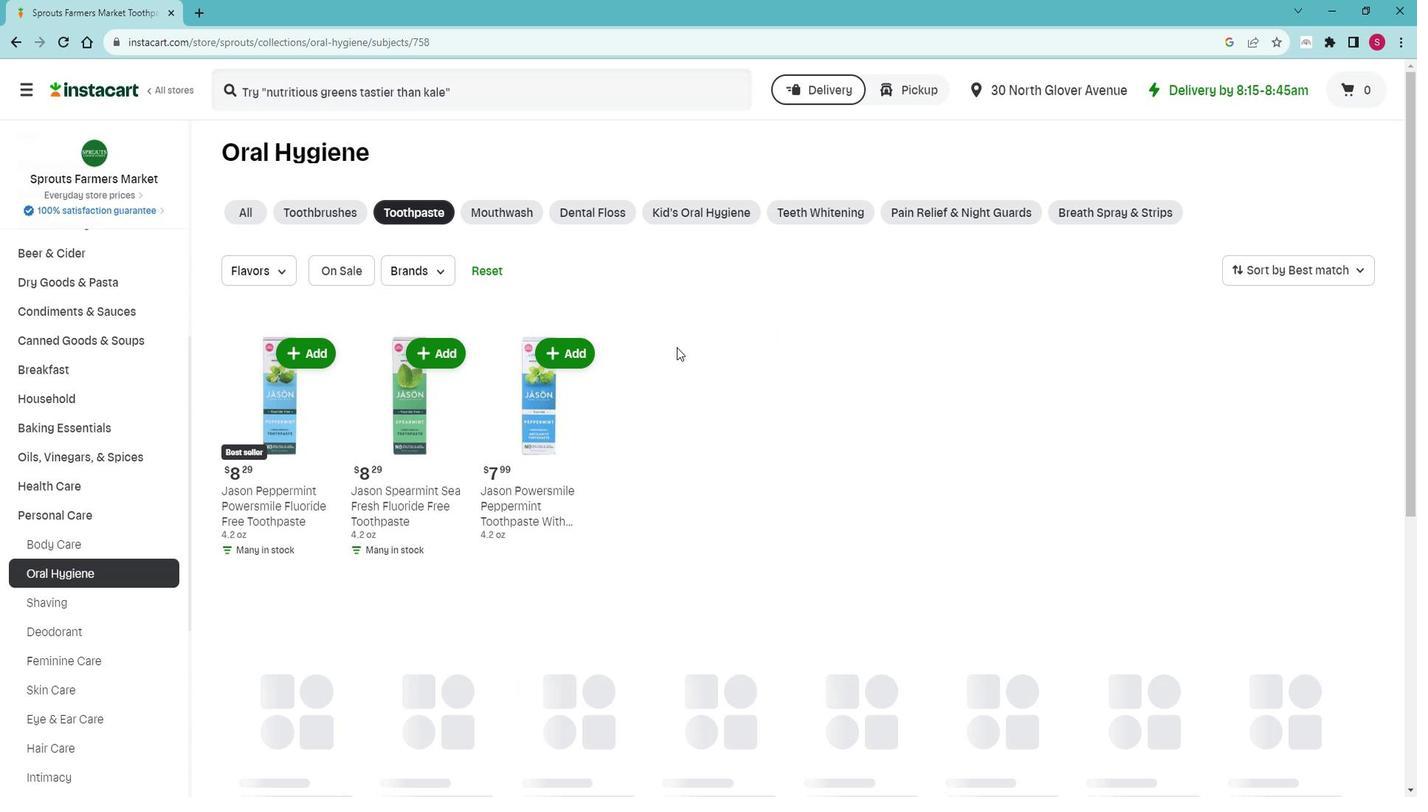 
